 Task: For heading Use Comic Sans MS with pink colour & bold.  font size for heading18,  'Change the font style of data to'Comic Sans MS and font size to 9,  Change the alignment of both headline & data to Align right In the sheet  DashboardReceiptLogbook
Action: Mouse moved to (51, 122)
Screenshot: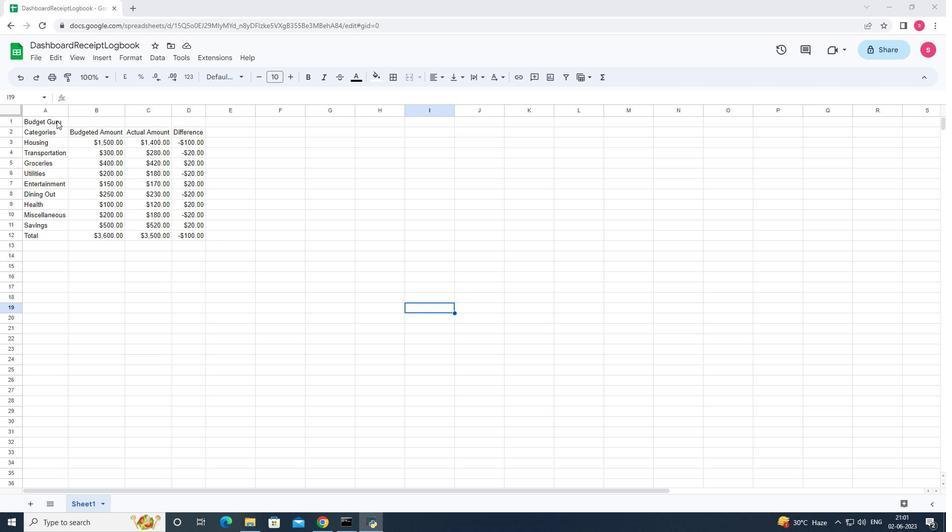 
Action: Mouse pressed left at (51, 122)
Screenshot: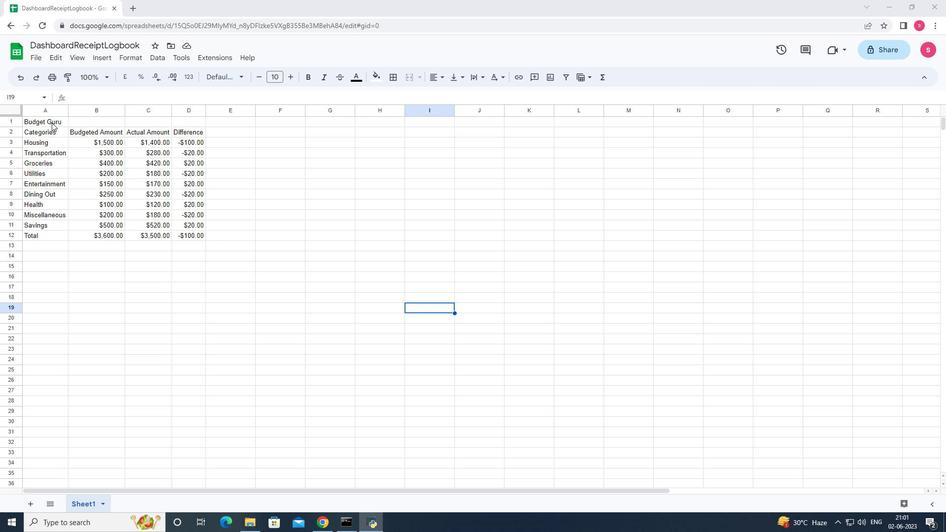 
Action: Mouse moved to (226, 79)
Screenshot: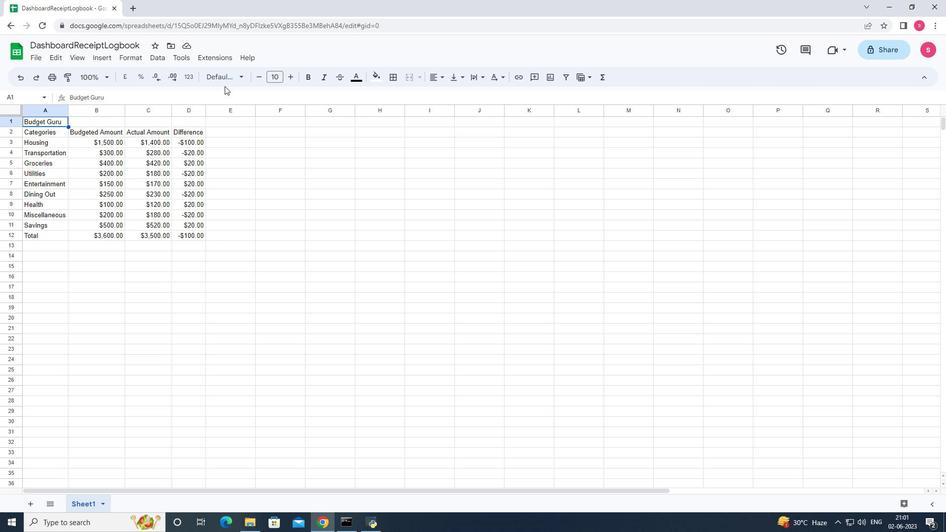 
Action: Mouse pressed left at (226, 79)
Screenshot: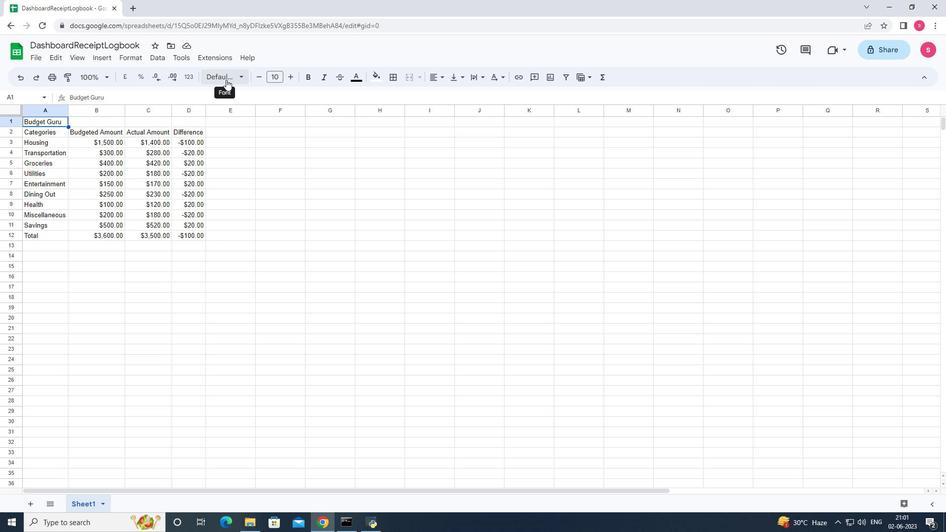 
Action: Mouse moved to (253, 240)
Screenshot: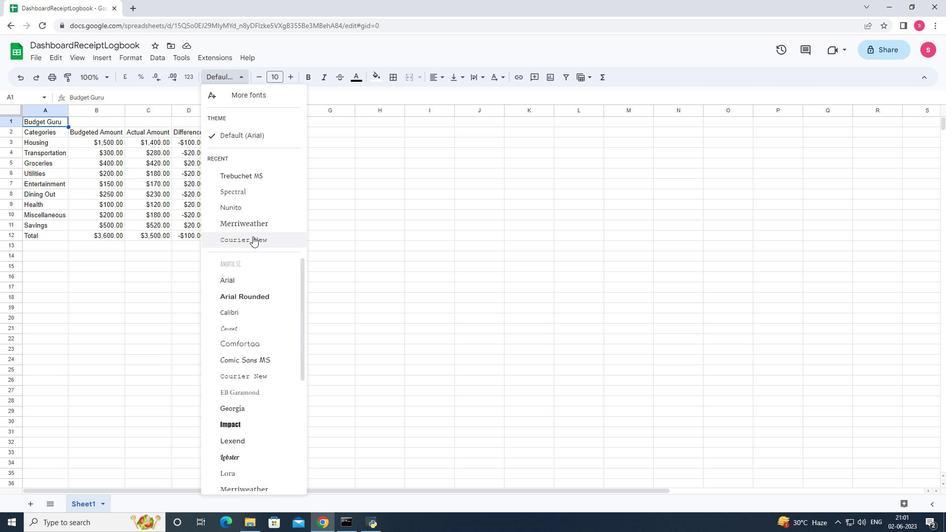 
Action: Mouse scrolled (253, 240) with delta (0, 0)
Screenshot: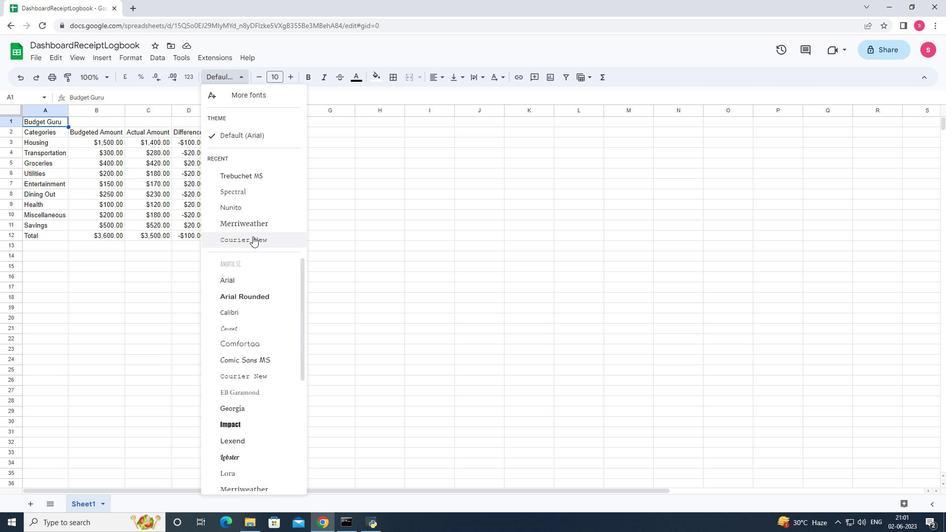 
Action: Mouse moved to (252, 265)
Screenshot: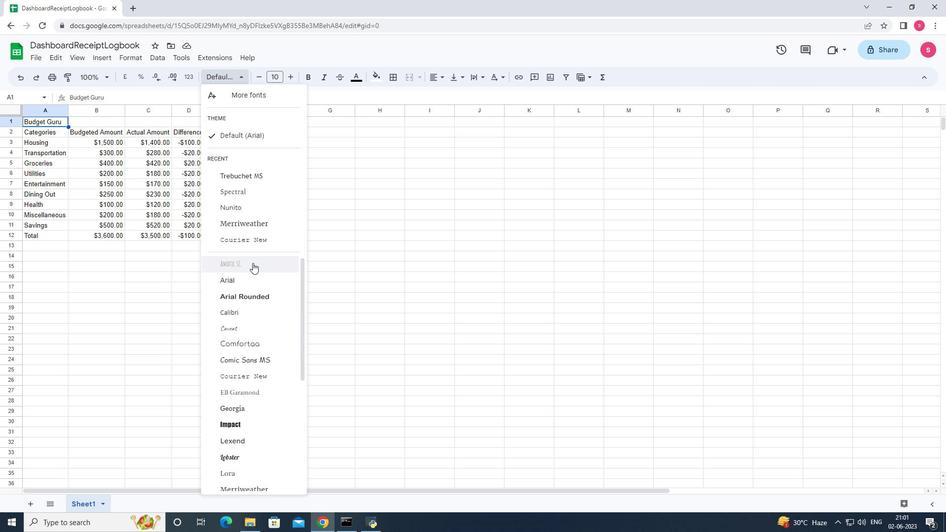 
Action: Mouse scrolled (252, 264) with delta (0, 0)
Screenshot: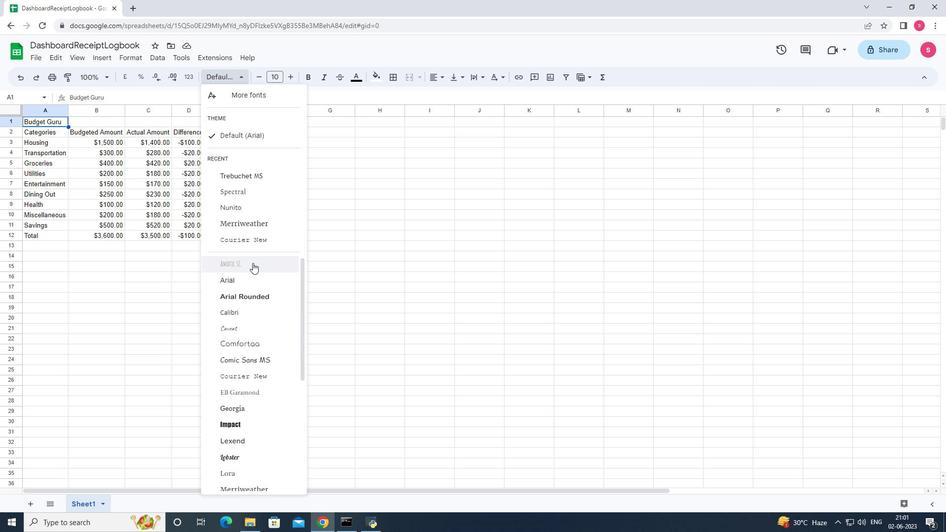 
Action: Mouse moved to (251, 273)
Screenshot: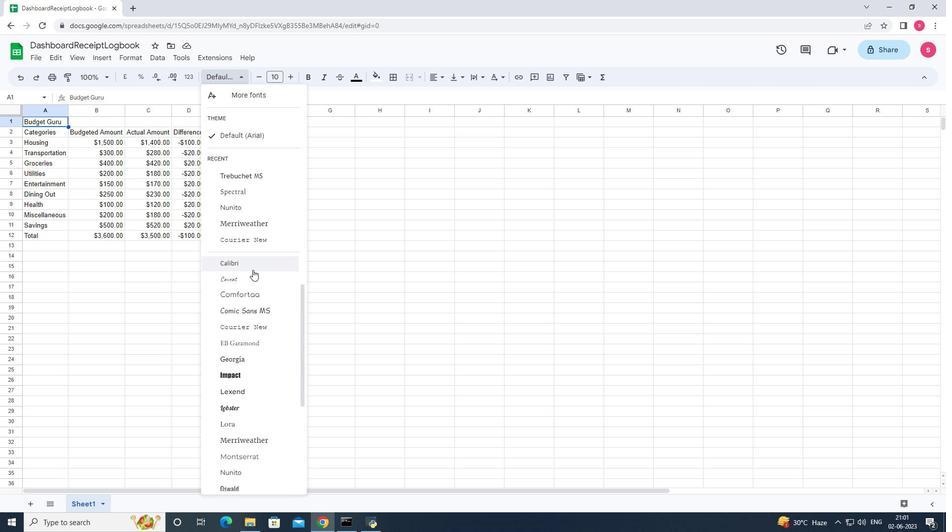 
Action: Mouse scrolled (251, 272) with delta (0, 0)
Screenshot: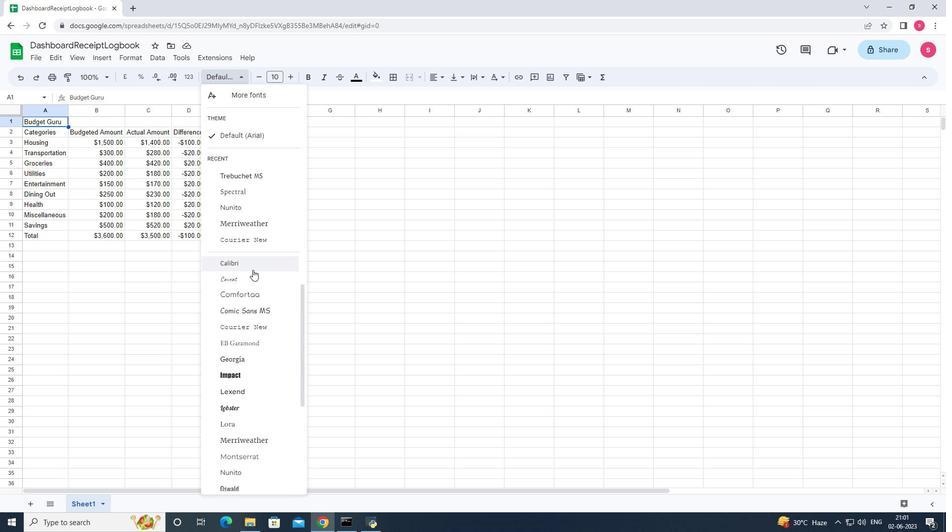 
Action: Mouse scrolled (251, 273) with delta (0, 0)
Screenshot: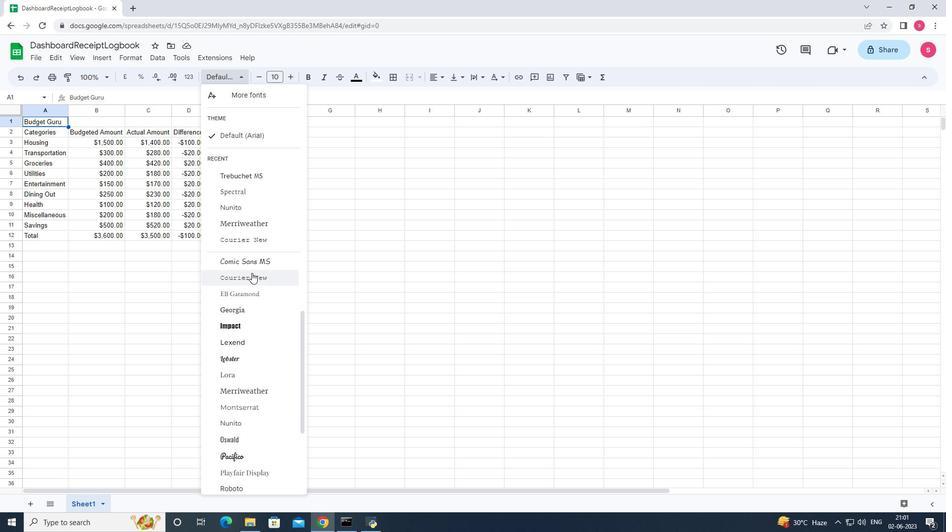 
Action: Mouse moved to (246, 309)
Screenshot: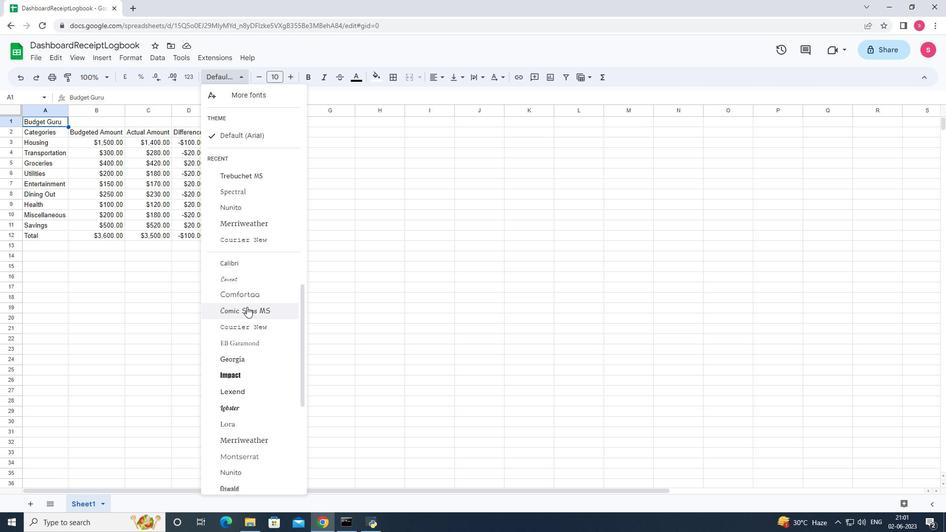 
Action: Mouse pressed left at (246, 309)
Screenshot: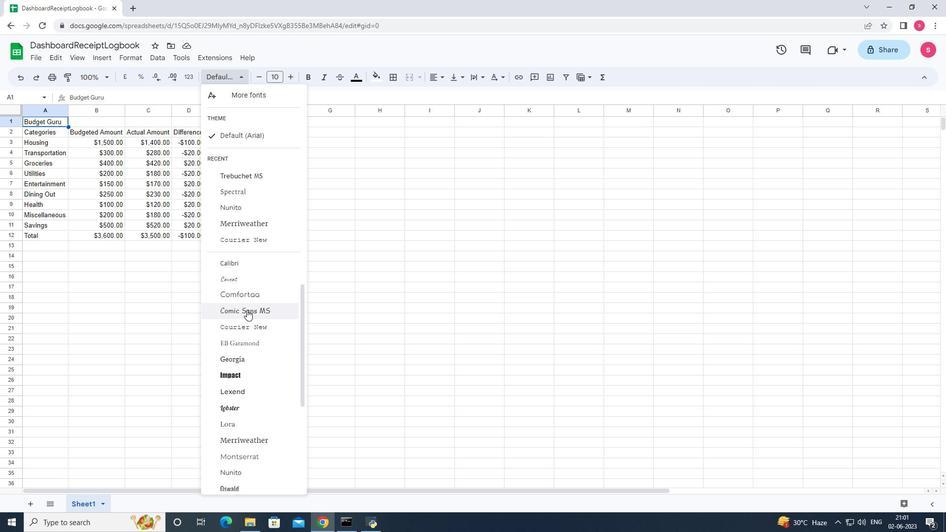 
Action: Mouse moved to (356, 79)
Screenshot: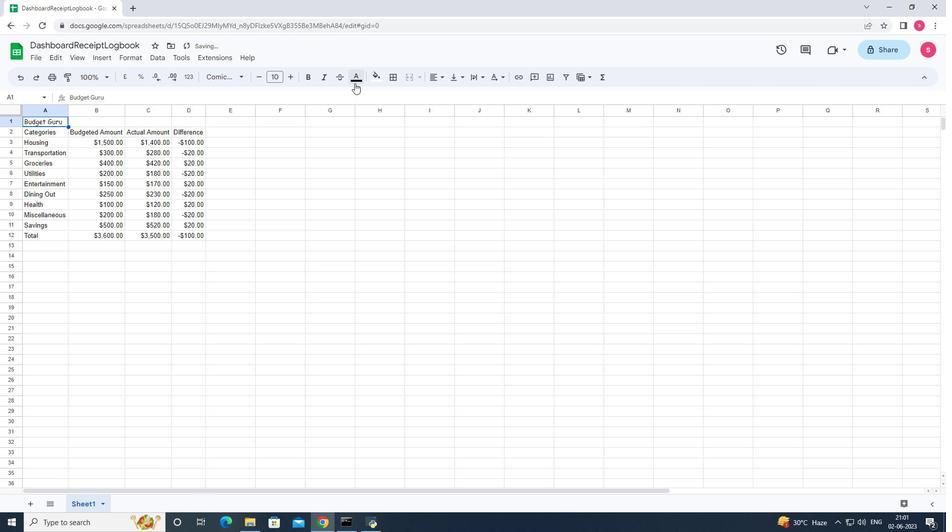 
Action: Mouse pressed left at (356, 79)
Screenshot: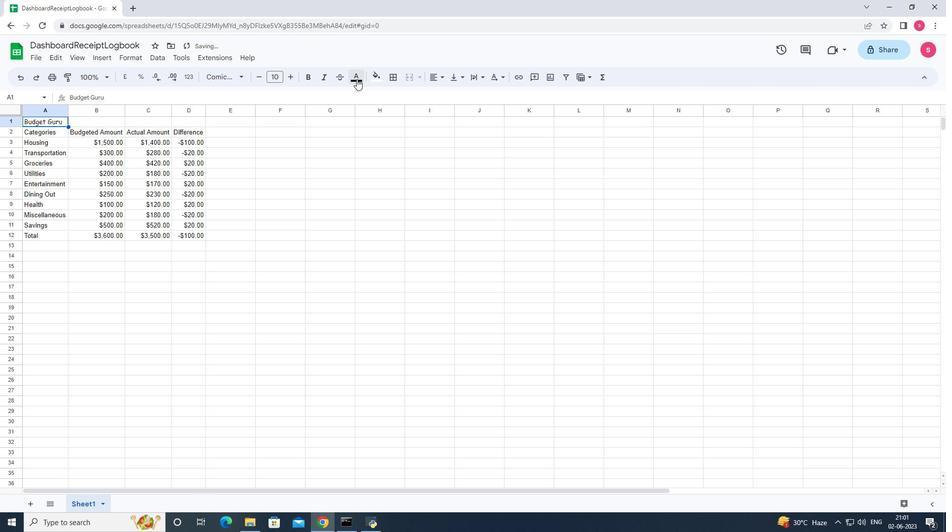 
Action: Mouse moved to (455, 123)
Screenshot: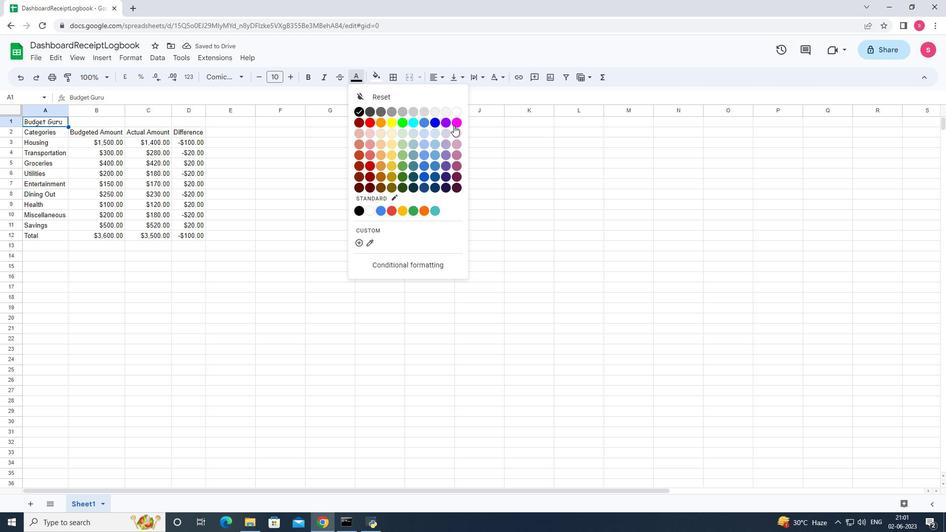 
Action: Mouse pressed left at (455, 123)
Screenshot: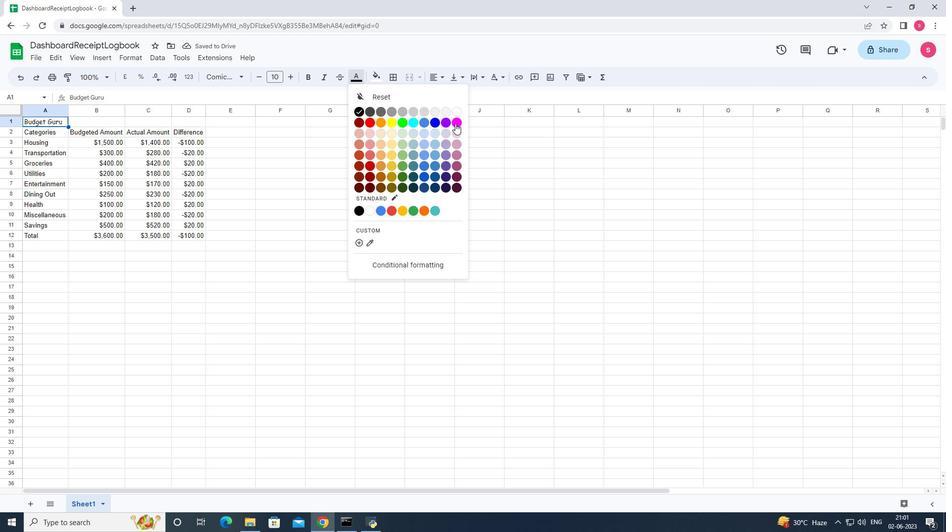 
Action: Mouse moved to (308, 75)
Screenshot: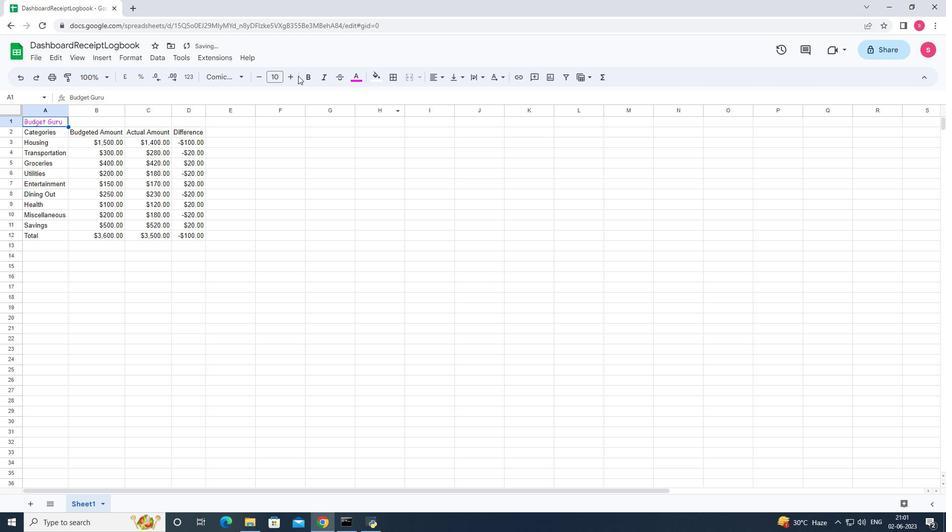 
Action: Mouse pressed left at (308, 75)
Screenshot: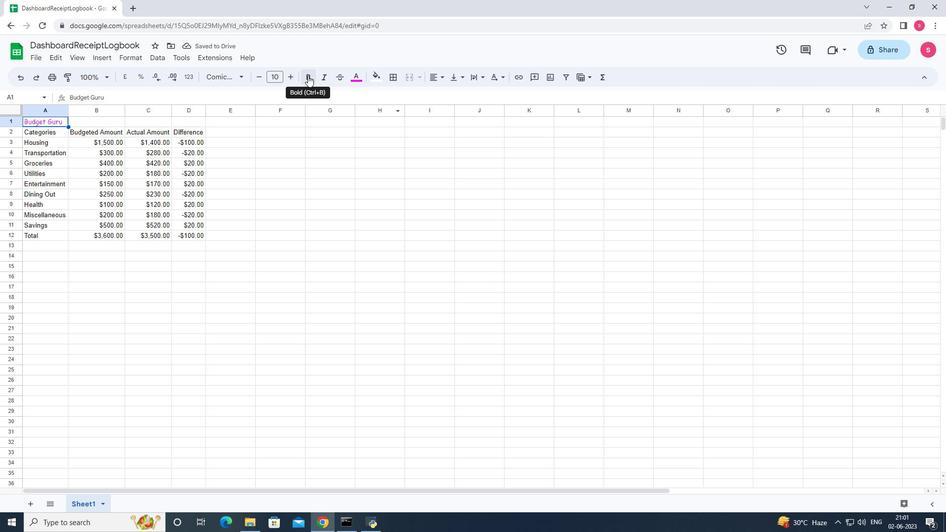 
Action: Mouse moved to (286, 77)
Screenshot: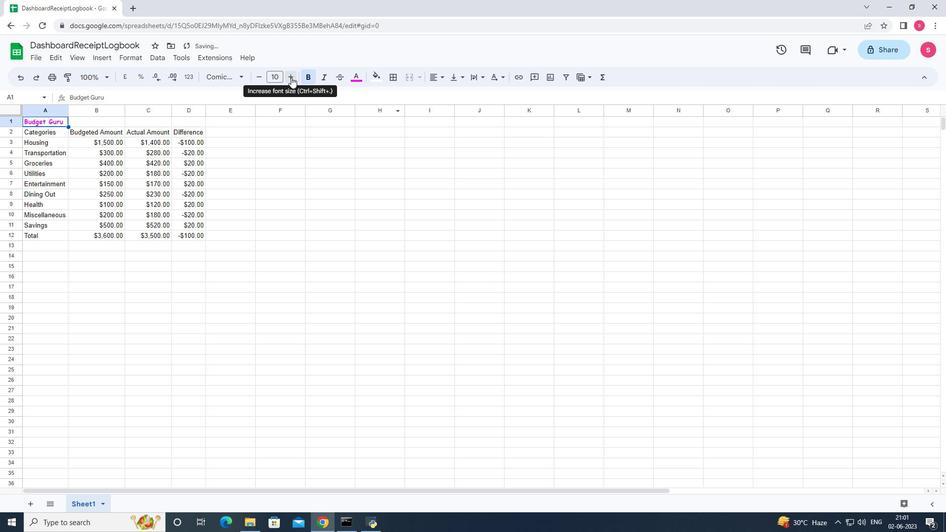 
Action: Mouse pressed left at (286, 77)
Screenshot: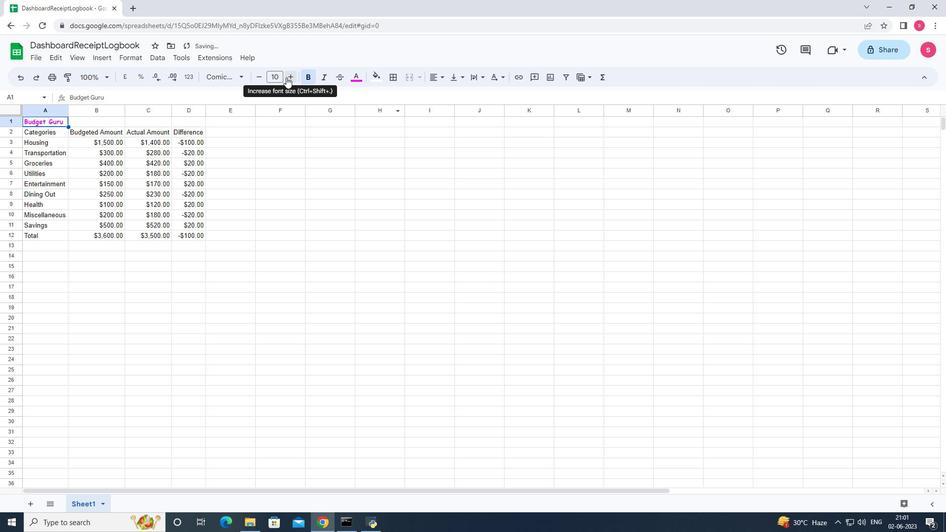 
Action: Mouse pressed left at (286, 77)
Screenshot: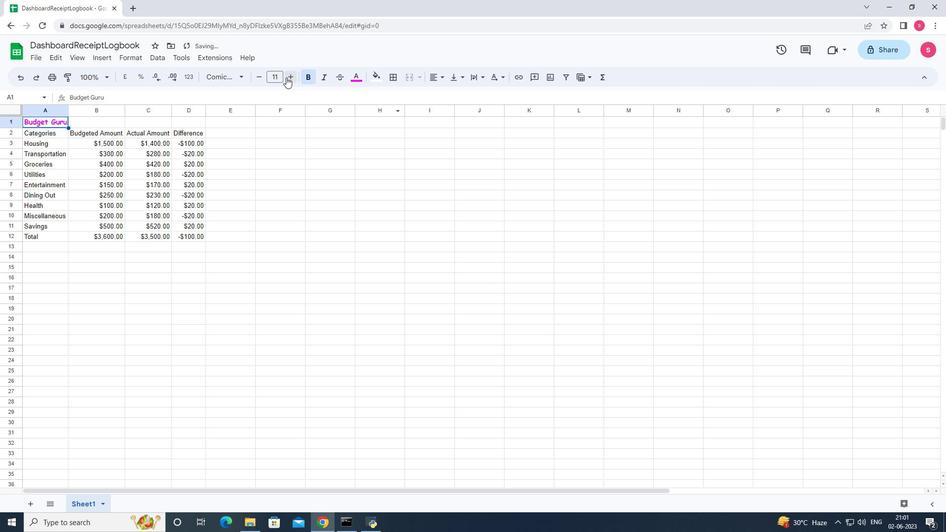 
Action: Mouse pressed left at (286, 77)
Screenshot: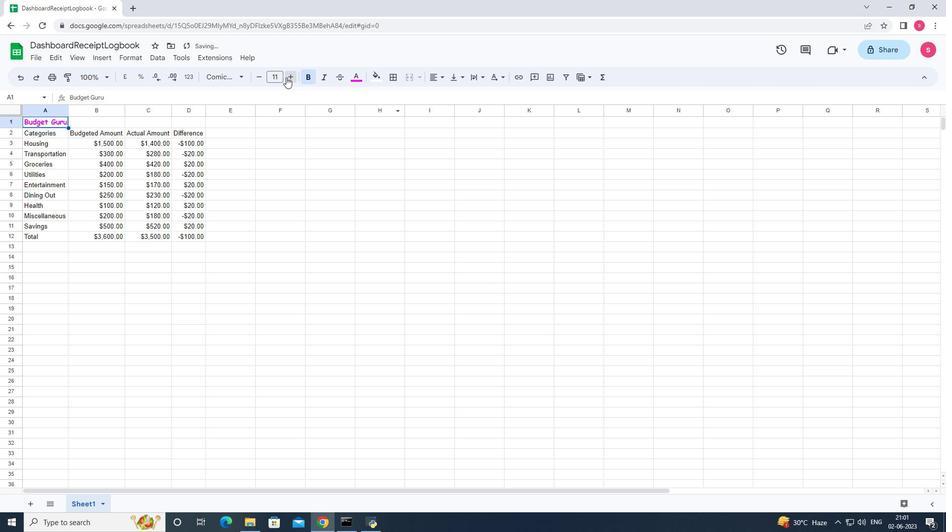 
Action: Mouse pressed left at (286, 77)
Screenshot: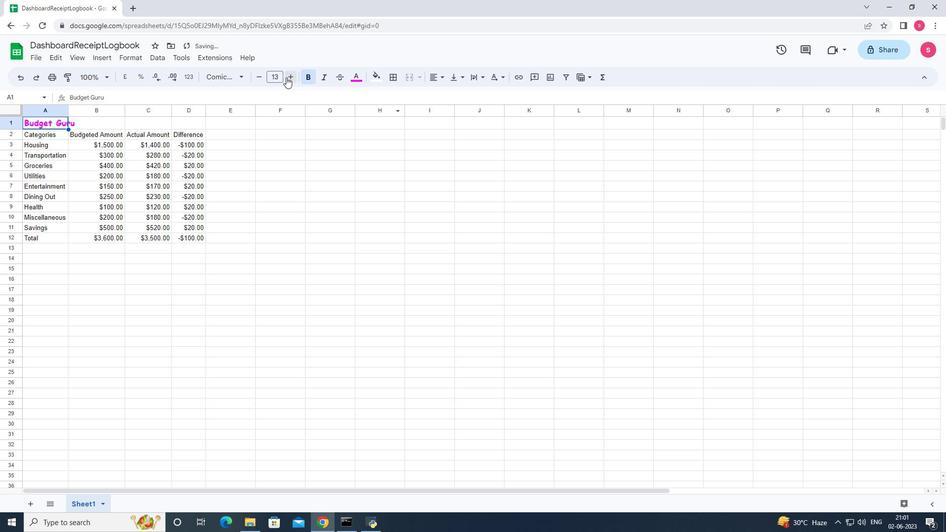 
Action: Mouse pressed left at (286, 77)
Screenshot: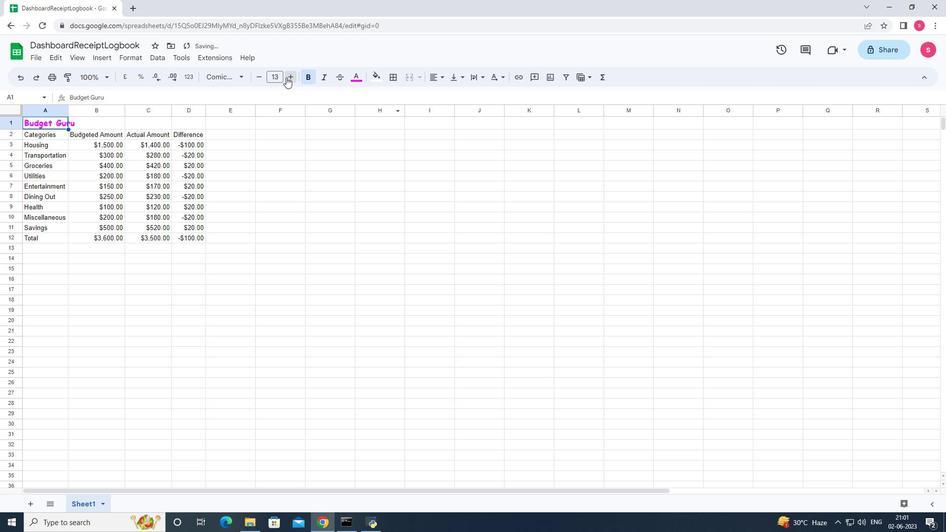 
Action: Mouse pressed left at (286, 77)
Screenshot: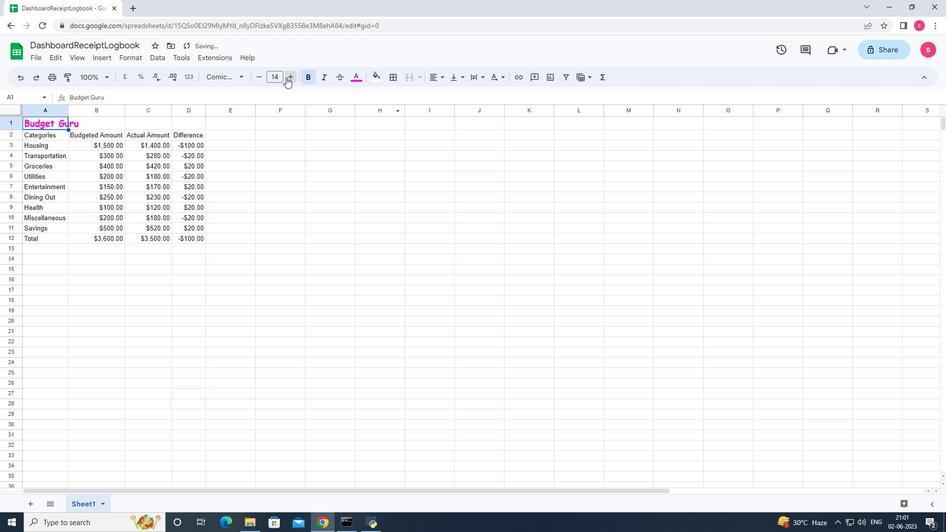 
Action: Mouse pressed left at (286, 77)
Screenshot: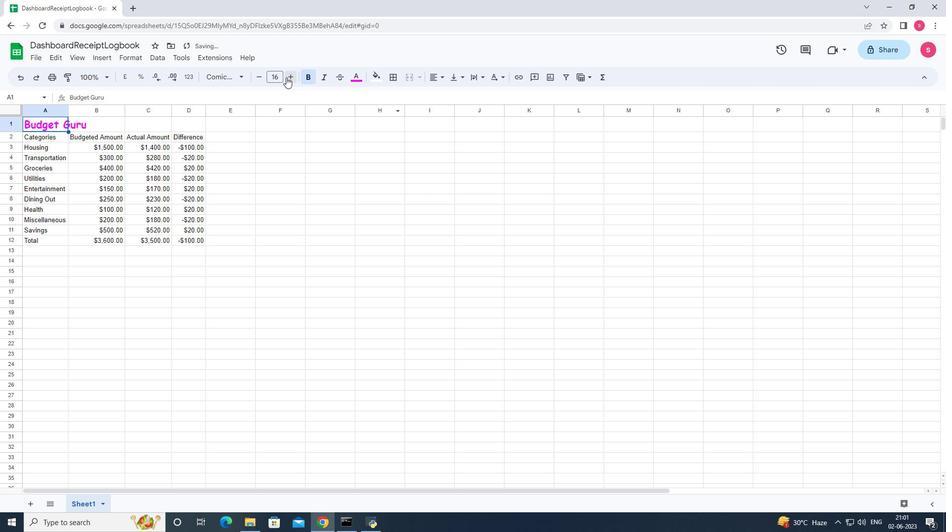 
Action: Mouse pressed left at (286, 77)
Screenshot: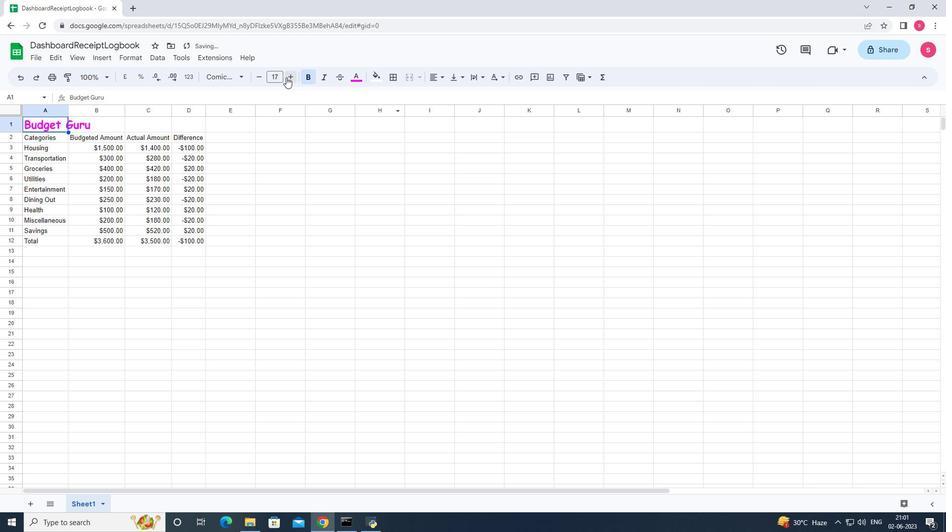 
Action: Mouse moved to (262, 176)
Screenshot: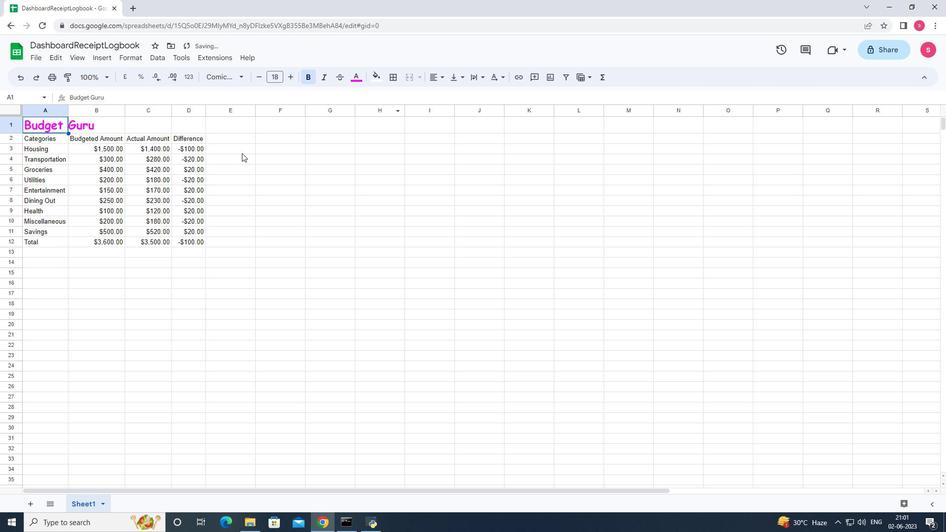 
Action: Mouse pressed left at (262, 176)
Screenshot: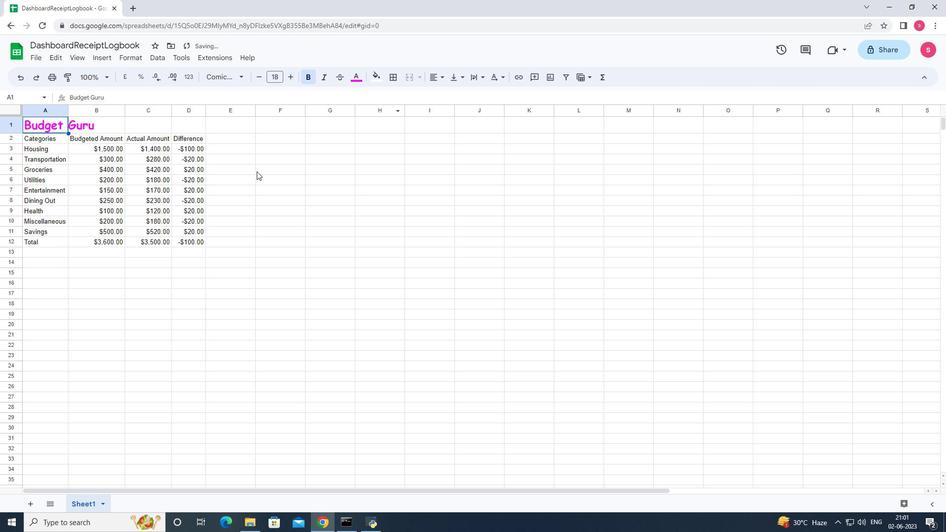 
Action: Mouse moved to (53, 135)
Screenshot: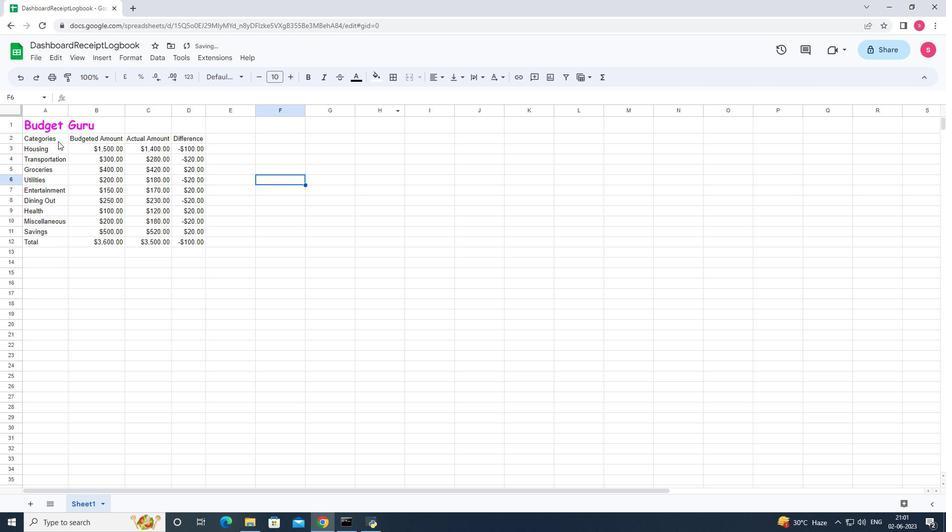
Action: Mouse pressed left at (53, 135)
Screenshot: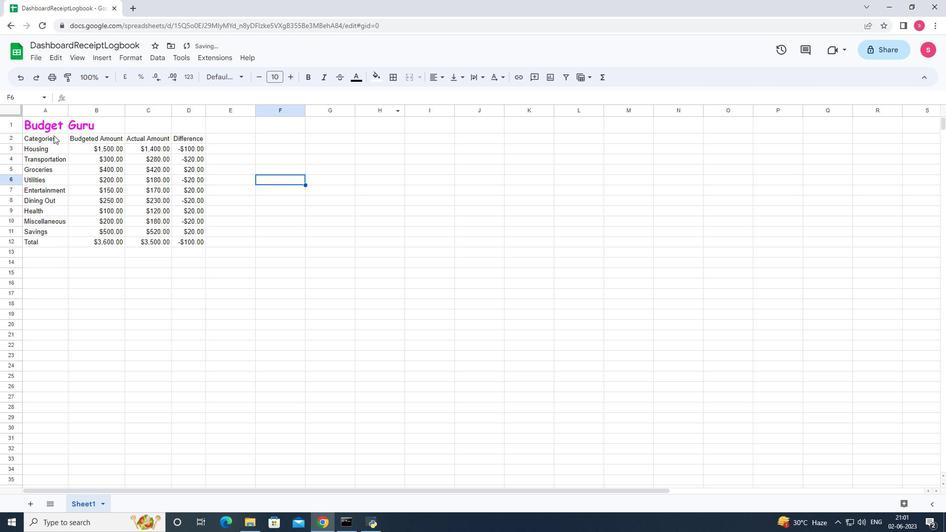 
Action: Mouse moved to (230, 77)
Screenshot: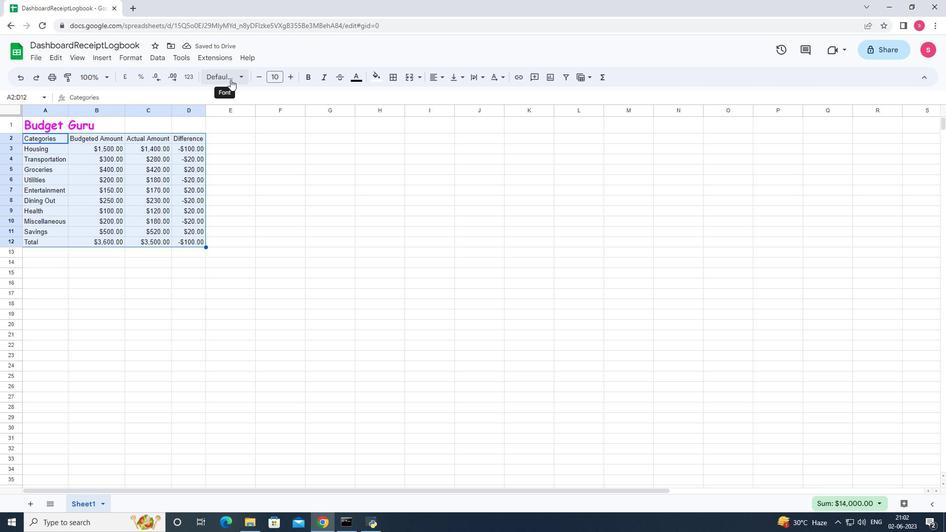 
Action: Mouse pressed left at (230, 77)
Screenshot: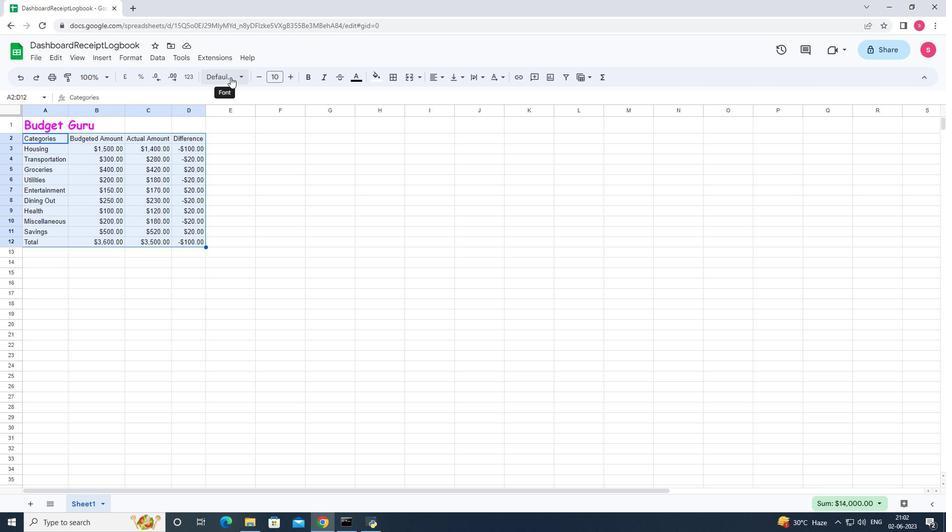 
Action: Mouse pressed left at (230, 77)
Screenshot: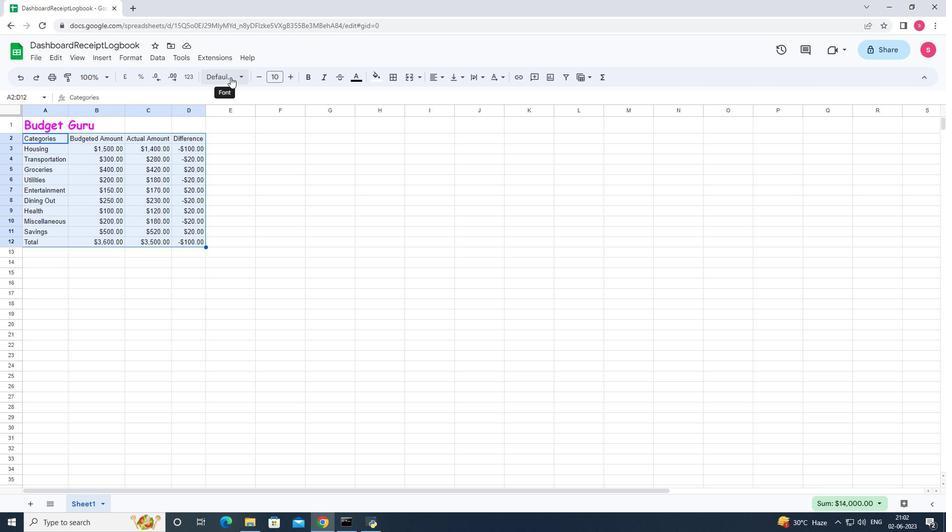 
Action: Mouse moved to (233, 78)
Screenshot: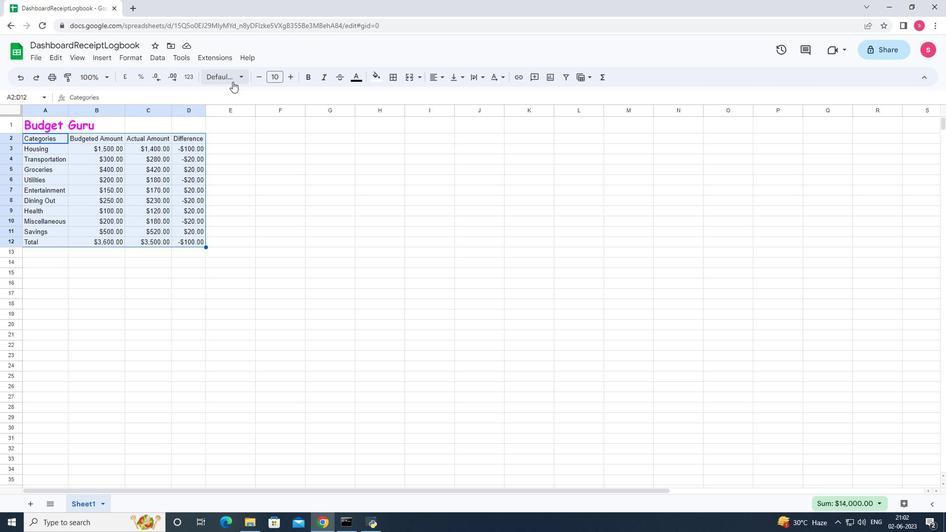 
Action: Mouse pressed left at (233, 78)
Screenshot: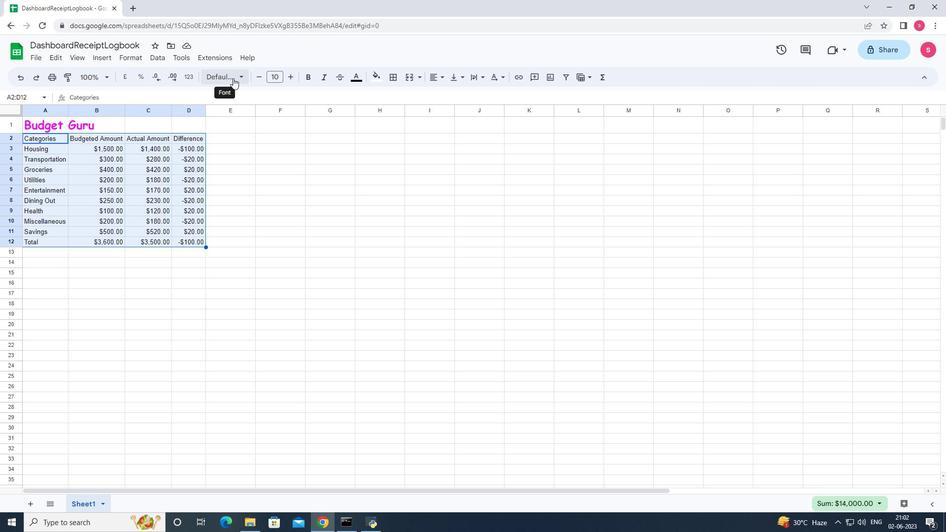 
Action: Mouse moved to (267, 173)
Screenshot: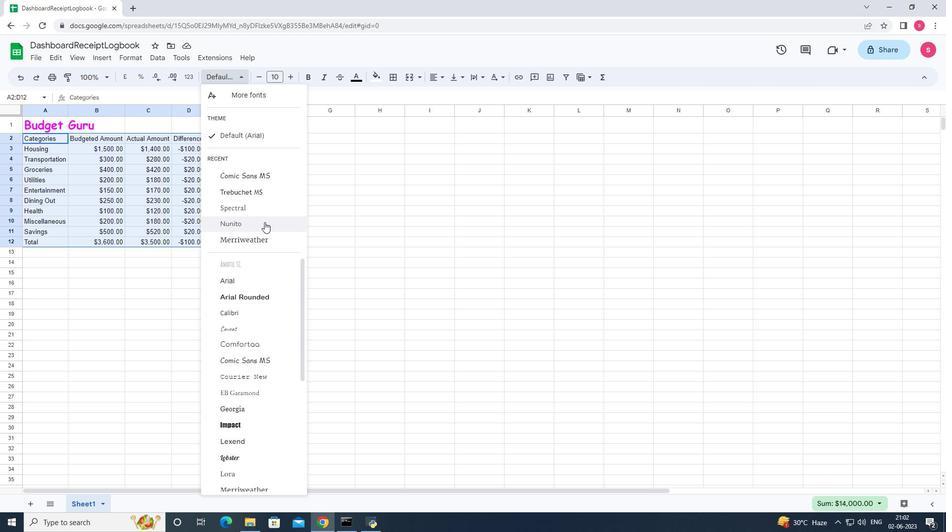 
Action: Mouse scrolled (267, 173) with delta (0, 0)
Screenshot: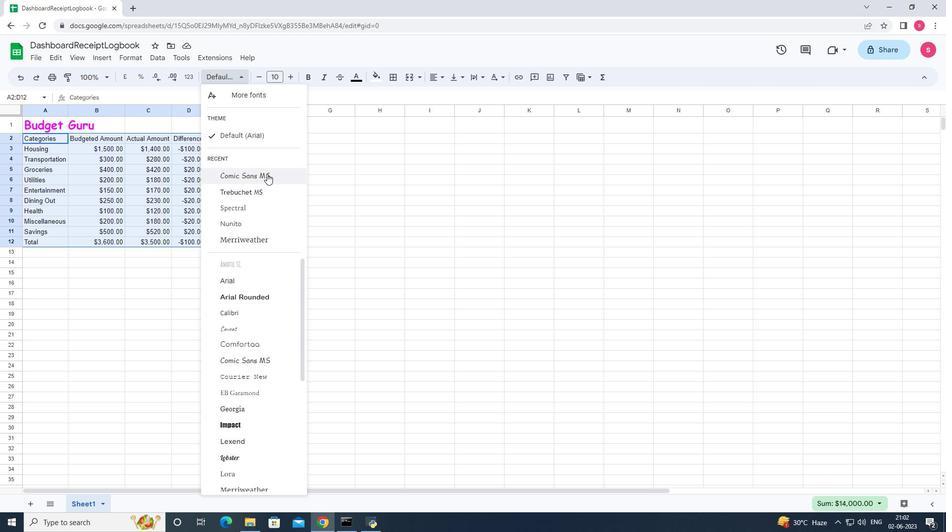 
Action: Mouse moved to (262, 213)
Screenshot: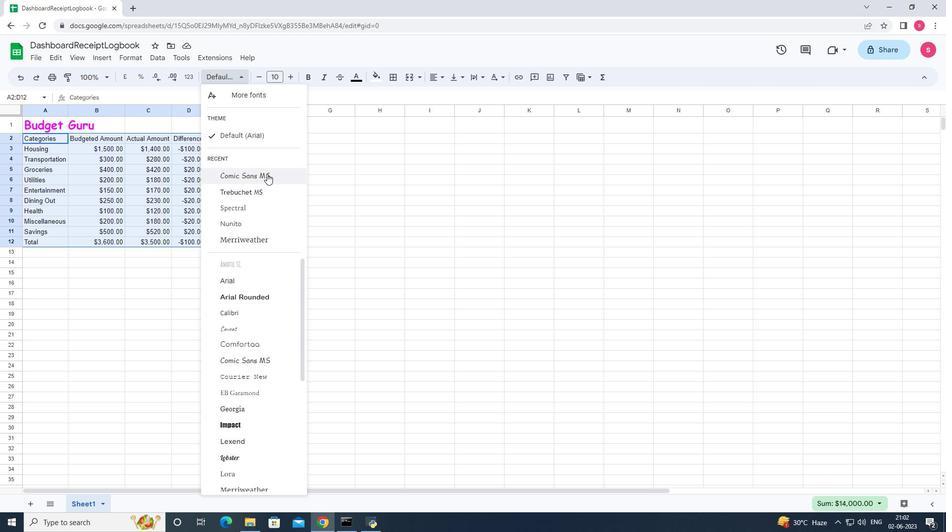
Action: Mouse scrolled (262, 208) with delta (0, 0)
Screenshot: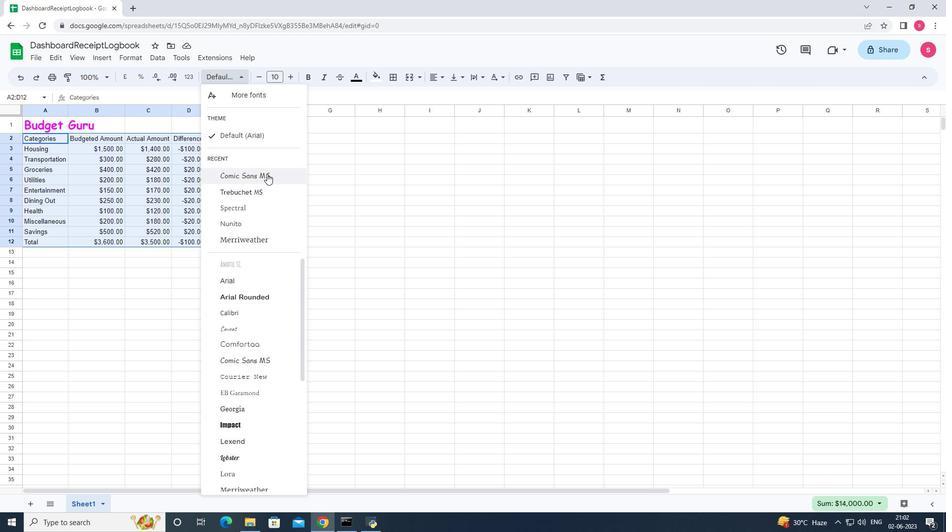 
Action: Mouse moved to (261, 214)
Screenshot: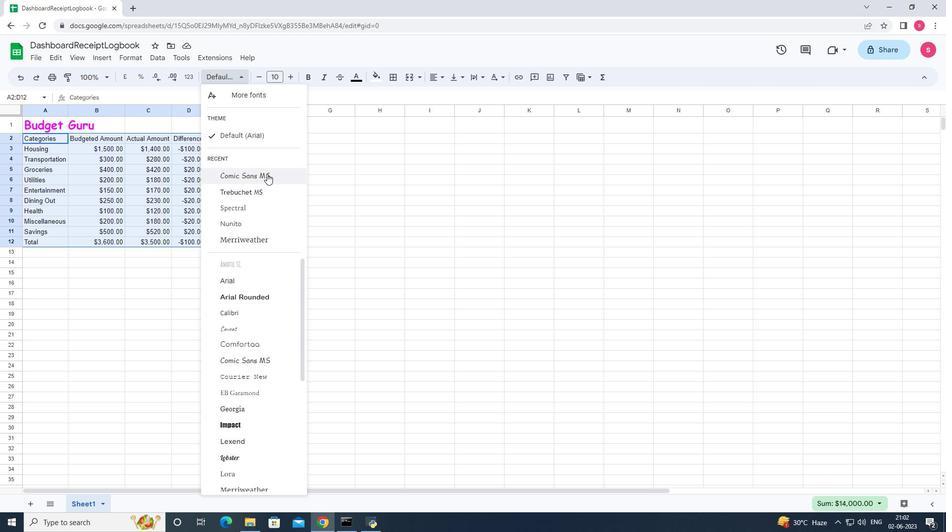 
Action: Mouse scrolled (261, 214) with delta (0, 0)
Screenshot: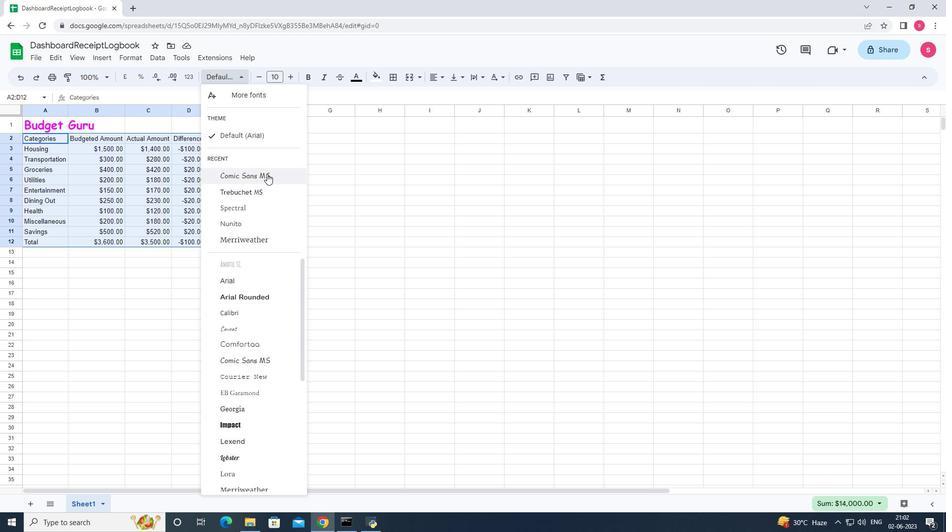 
Action: Mouse moved to (260, 227)
Screenshot: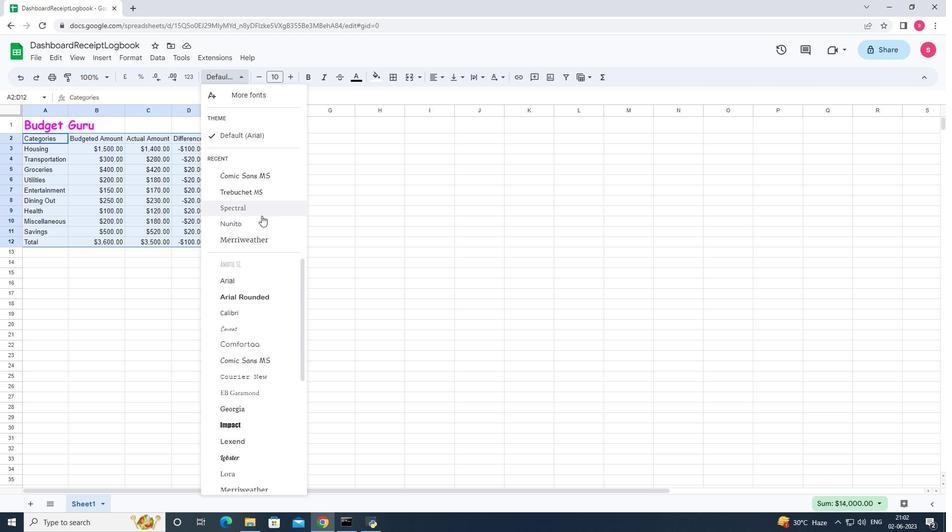
Action: Mouse scrolled (260, 227) with delta (0, 0)
Screenshot: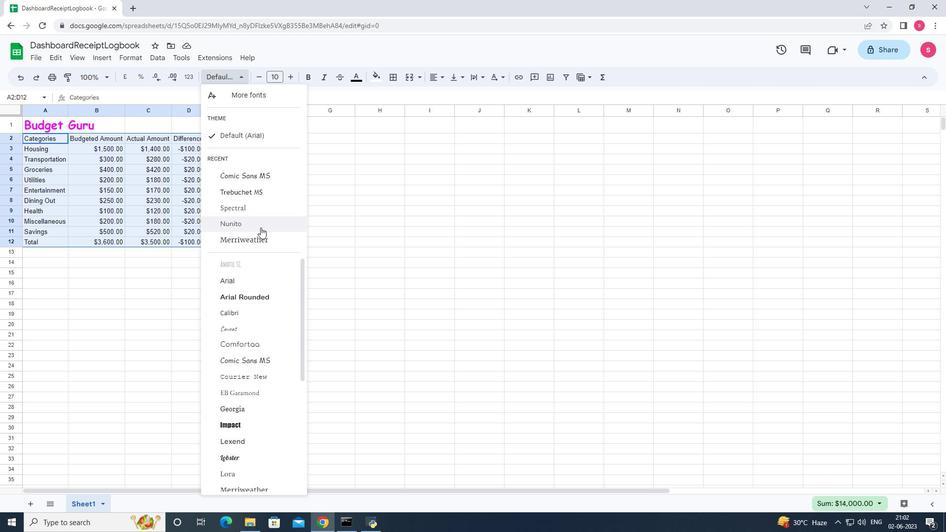 
Action: Mouse moved to (260, 233)
Screenshot: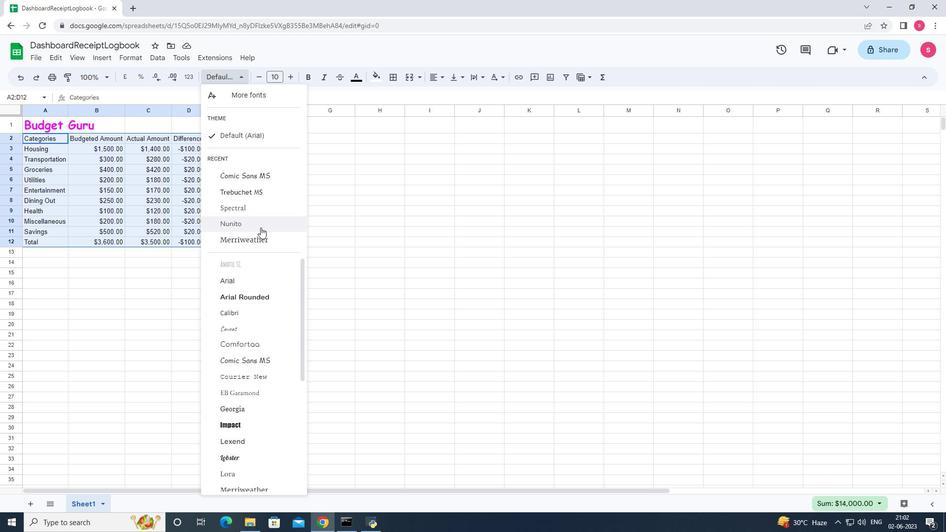 
Action: Mouse scrolled (260, 233) with delta (0, 0)
Screenshot: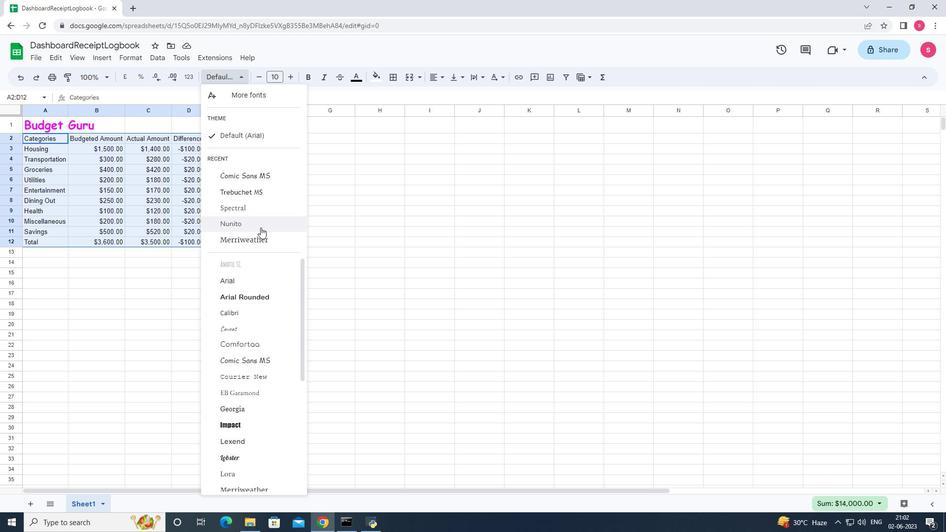 
Action: Mouse moved to (260, 246)
Screenshot: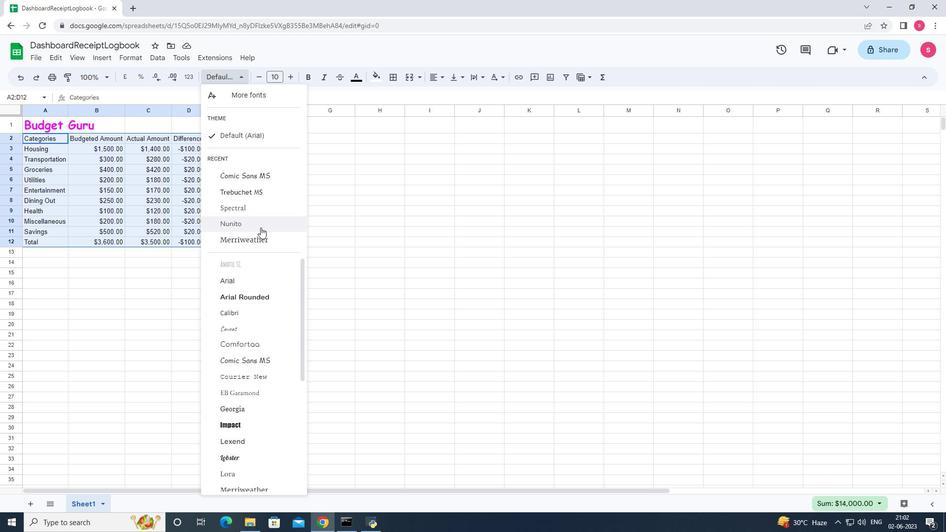 
Action: Mouse scrolled (260, 246) with delta (0, 0)
Screenshot: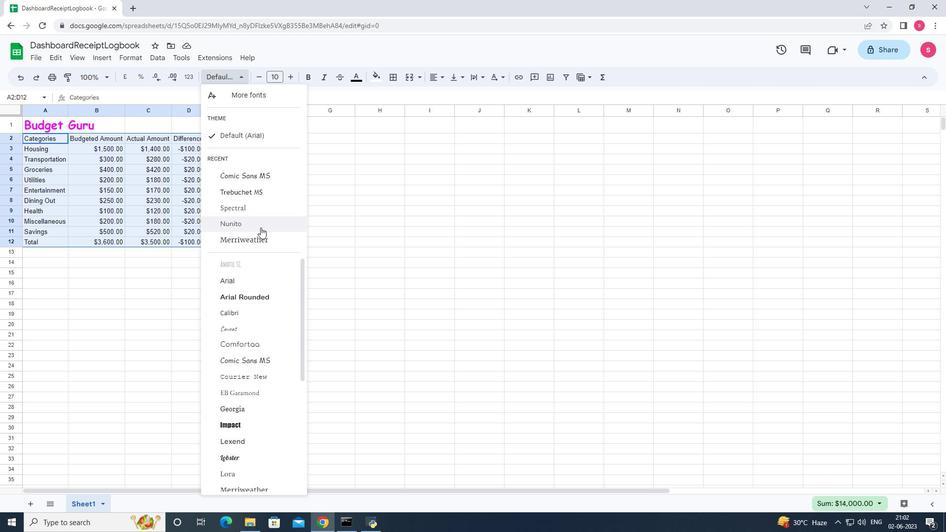 
Action: Mouse moved to (261, 249)
Screenshot: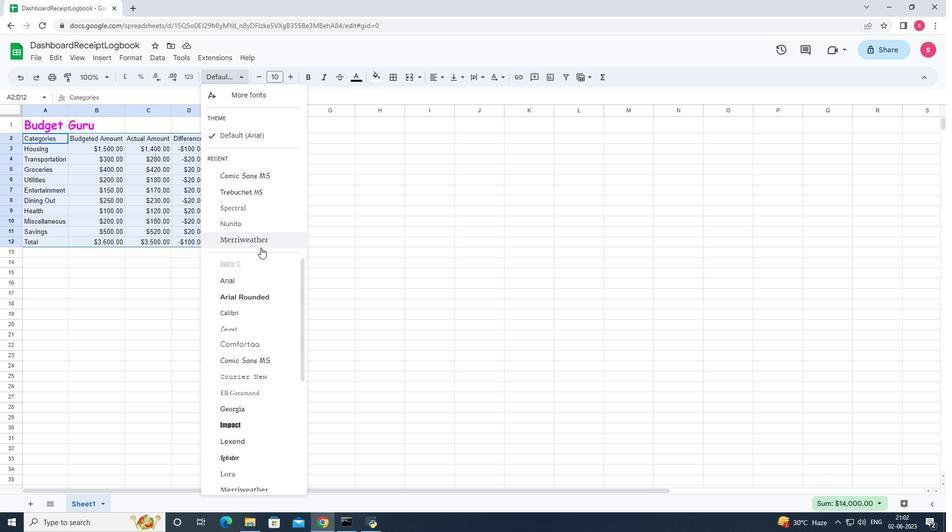 
Action: Mouse scrolled (261, 248) with delta (0, 0)
Screenshot: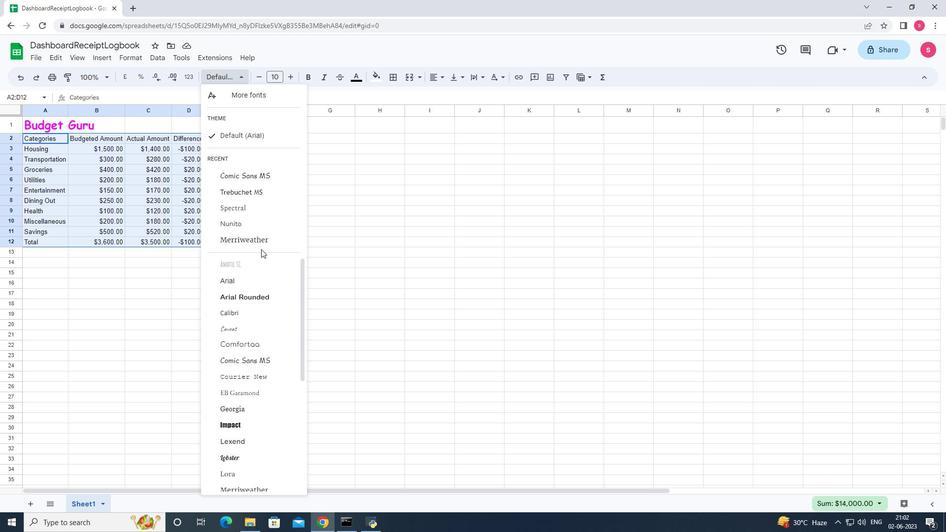 
Action: Mouse moved to (261, 252)
Screenshot: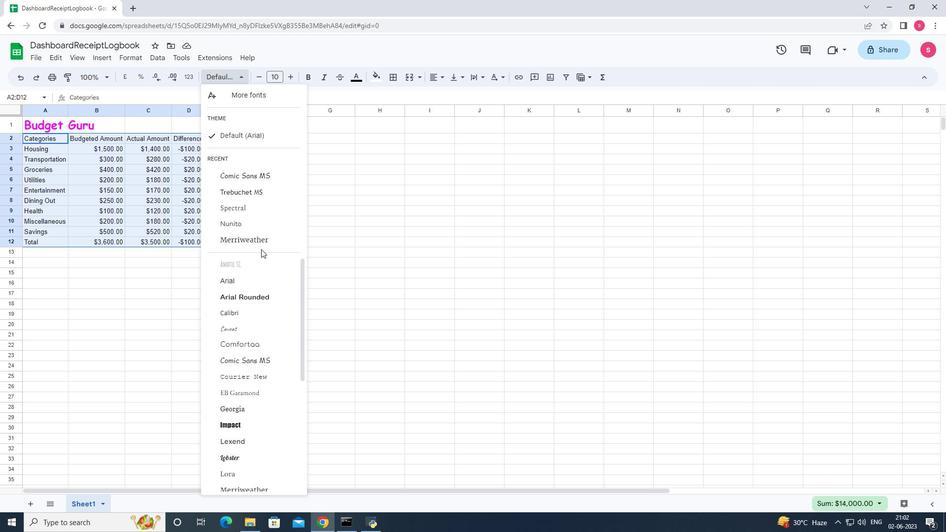 
Action: Mouse scrolled (261, 252) with delta (0, 0)
Screenshot: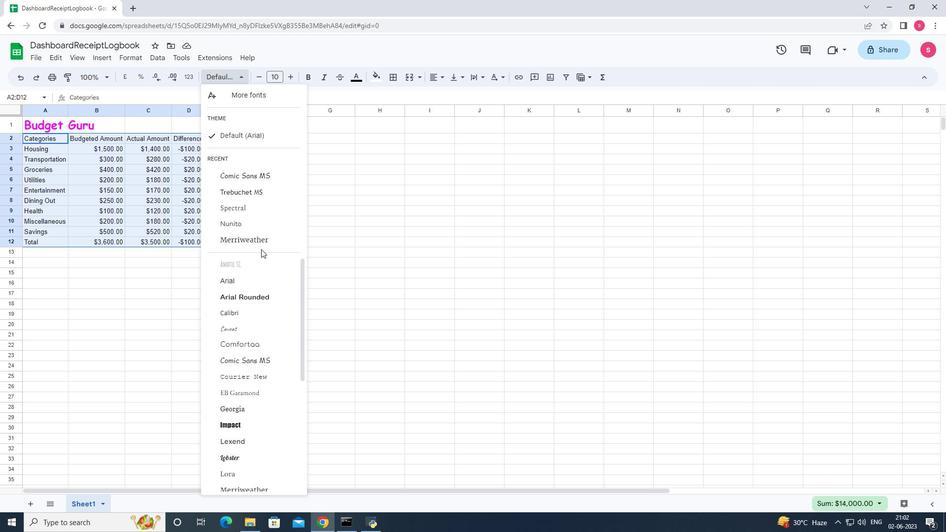 
Action: Mouse moved to (263, 265)
Screenshot: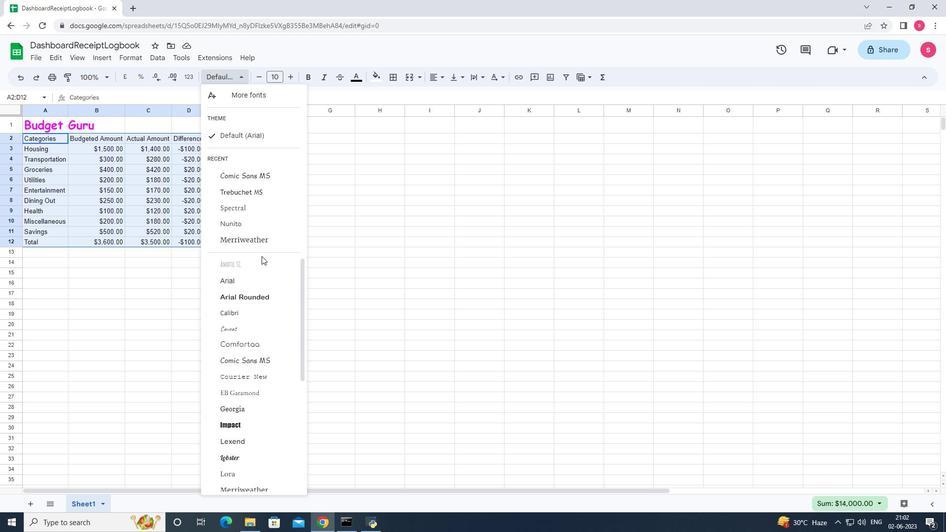 
Action: Mouse scrolled (263, 265) with delta (0, 0)
Screenshot: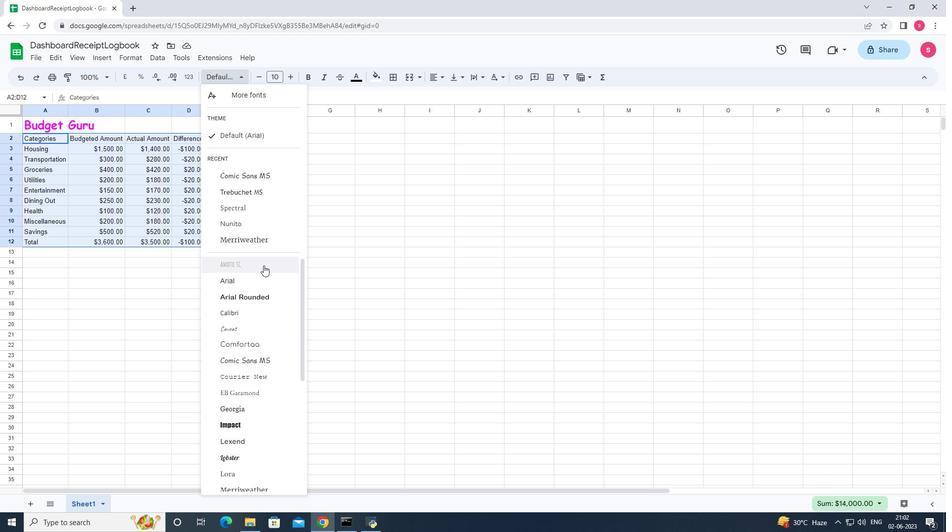 
Action: Mouse scrolled (263, 265) with delta (0, 0)
Screenshot: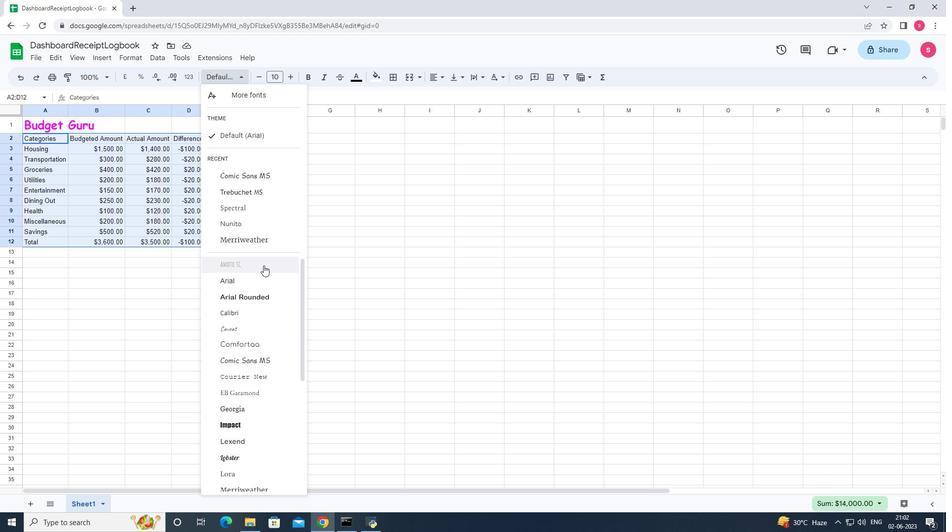 
Action: Mouse moved to (263, 267)
Screenshot: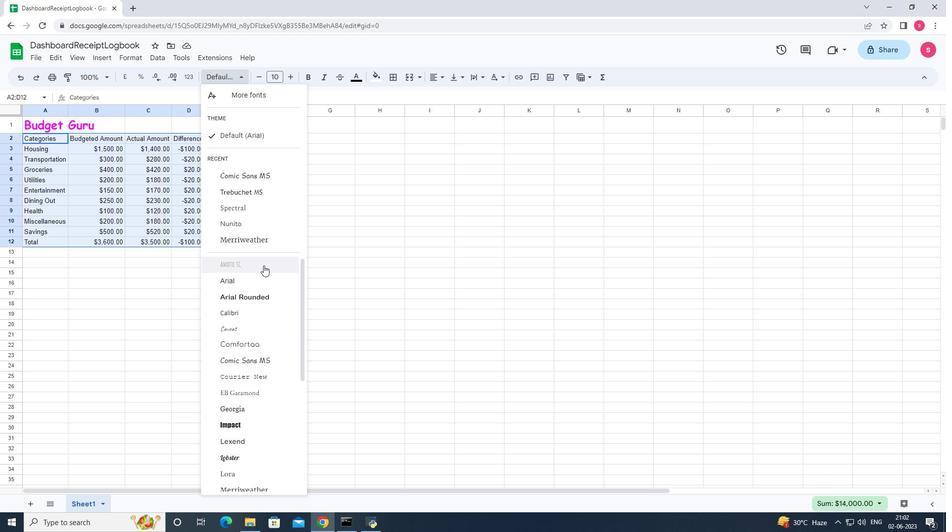 
Action: Mouse scrolled (263, 266) with delta (0, 0)
Screenshot: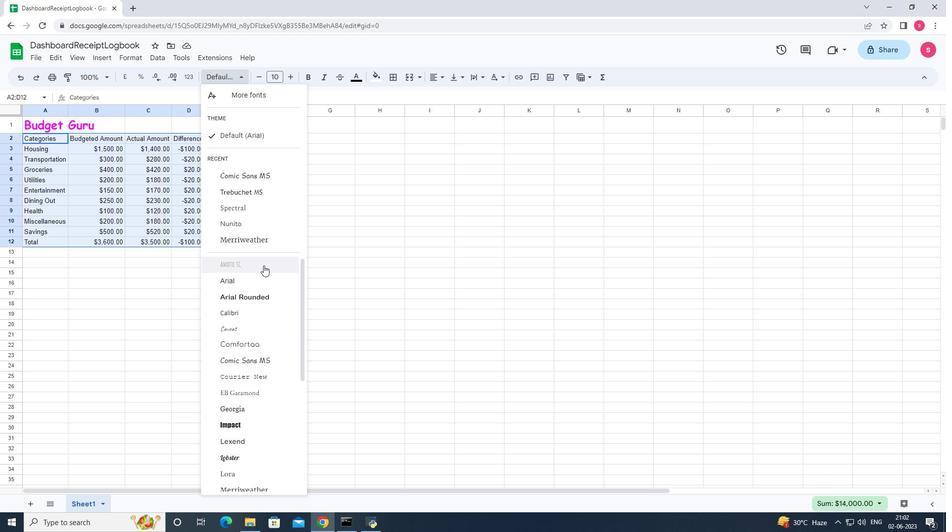 
Action: Mouse moved to (264, 270)
Screenshot: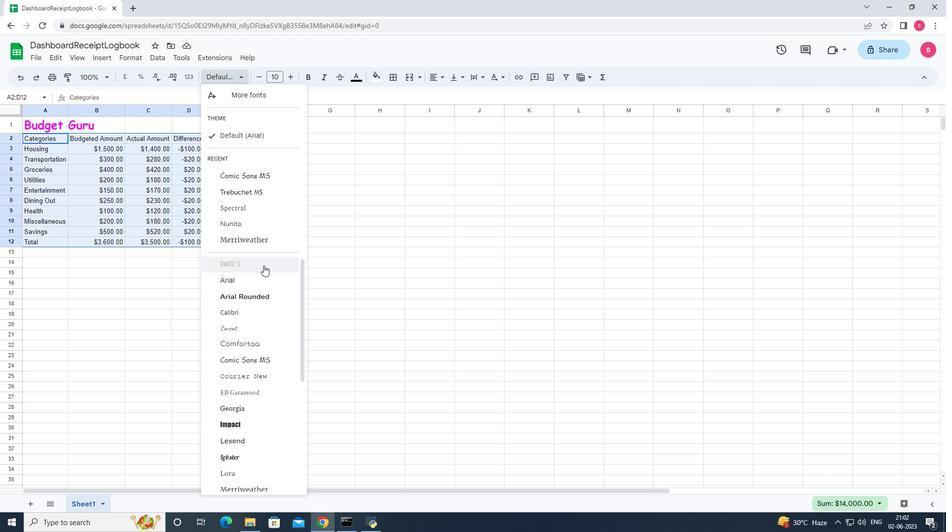 
Action: Mouse scrolled (264, 269) with delta (0, 0)
Screenshot: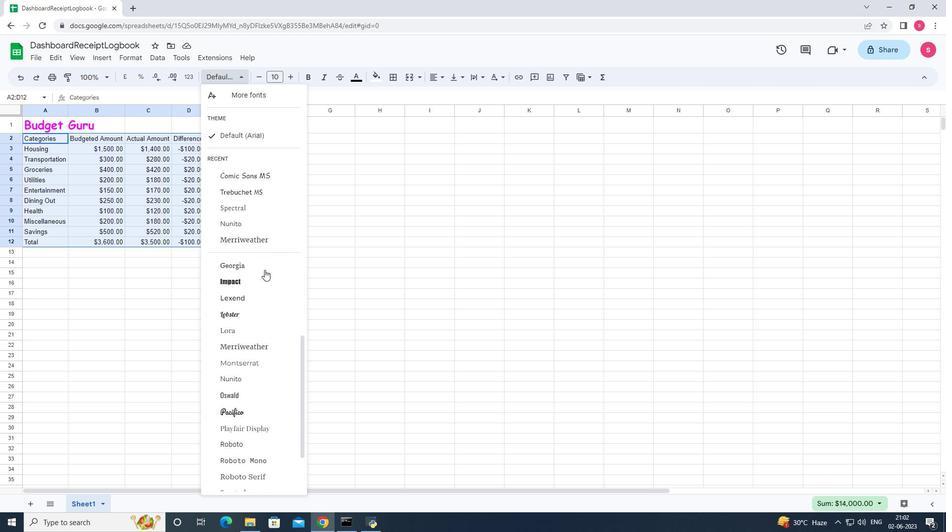 
Action: Mouse scrolled (264, 269) with delta (0, 0)
Screenshot: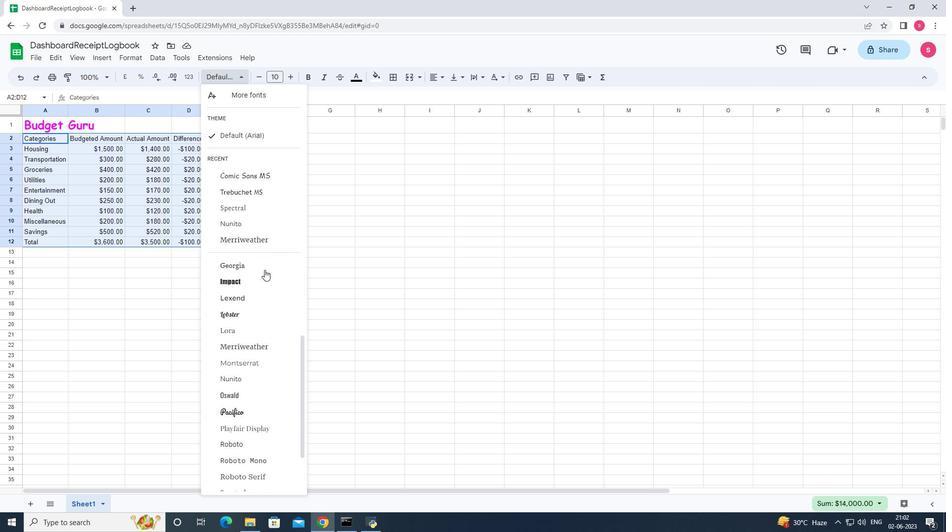 
Action: Mouse scrolled (264, 269) with delta (0, 0)
Screenshot: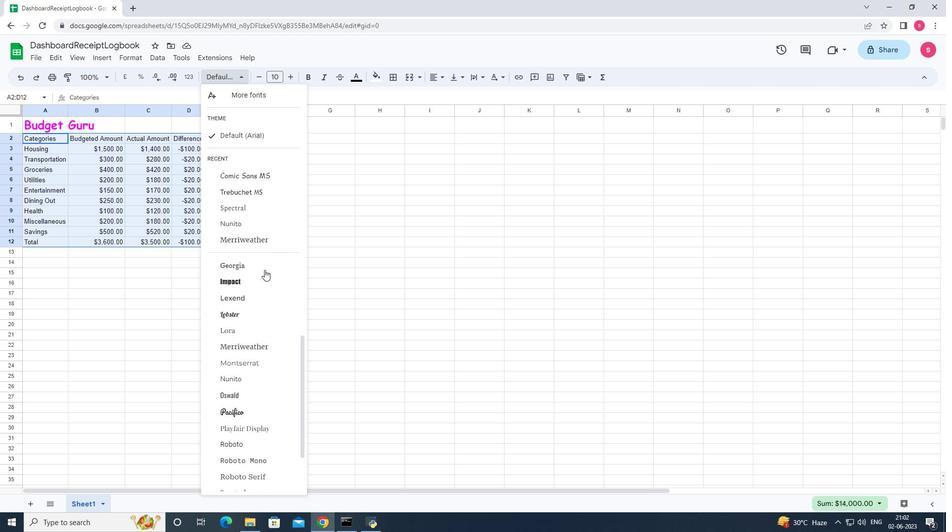 
Action: Mouse moved to (265, 276)
Screenshot: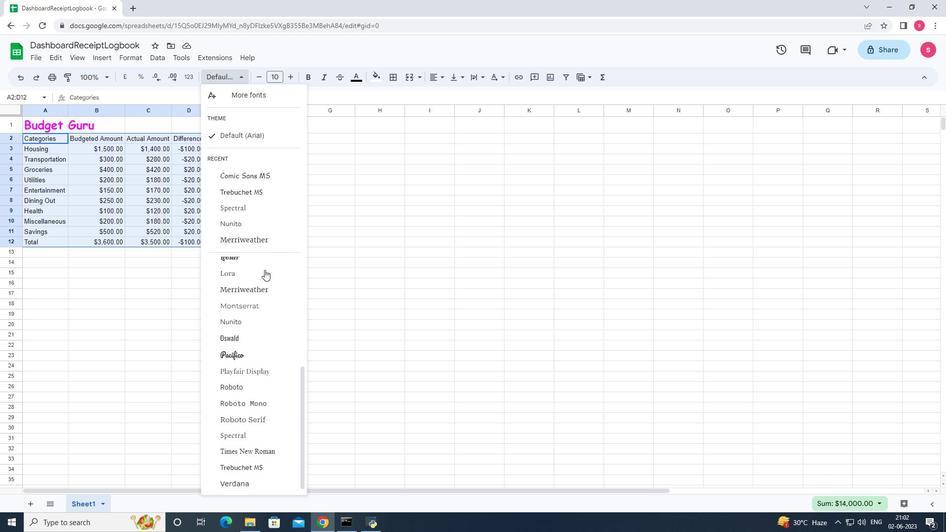 
Action: Mouse scrolled (265, 276) with delta (0, 0)
Screenshot: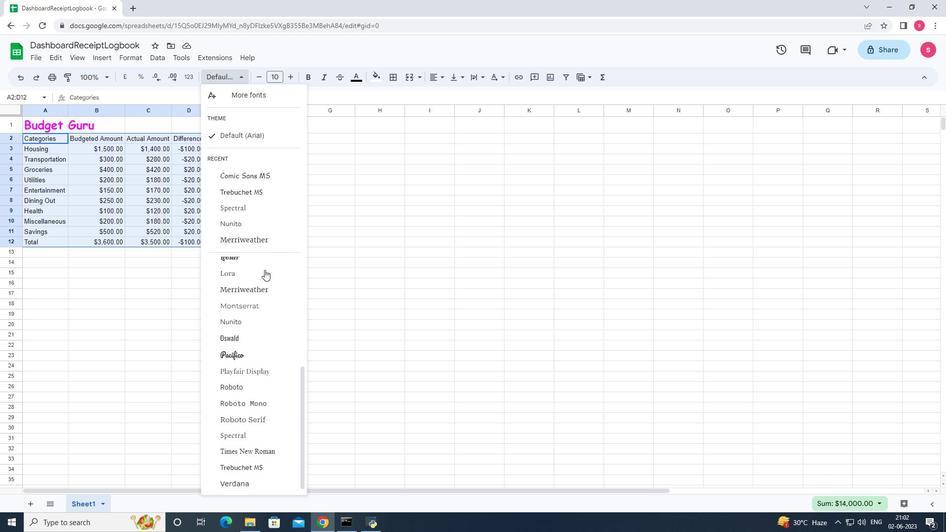 
Action: Mouse moved to (265, 277)
Screenshot: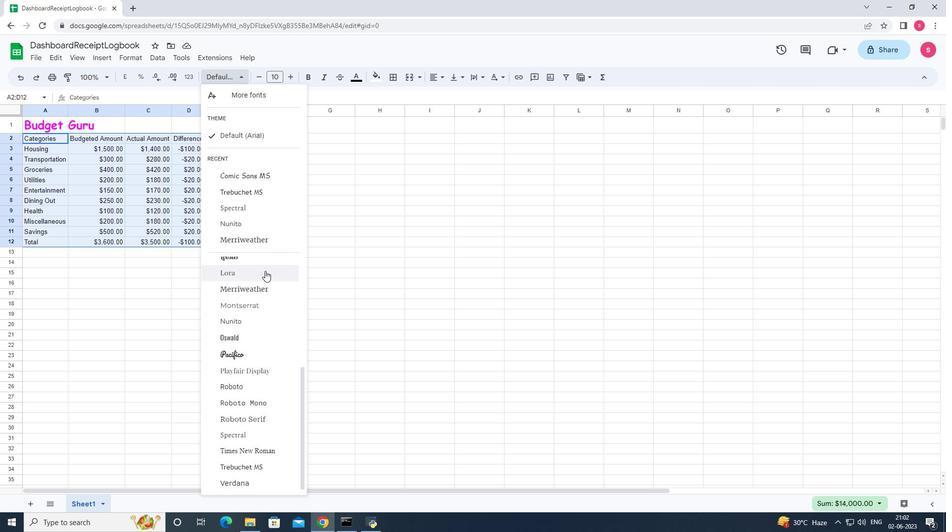 
Action: Mouse scrolled (265, 276) with delta (0, 0)
Screenshot: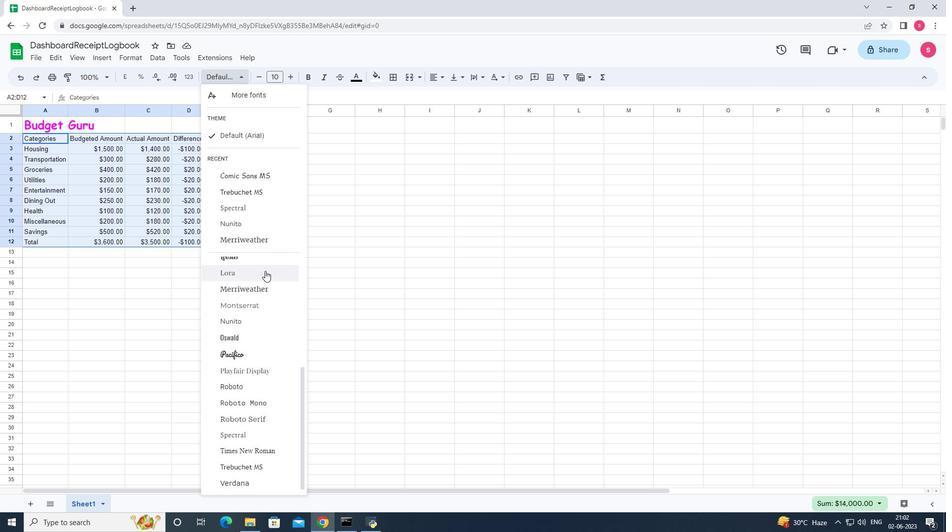 
Action: Mouse moved to (265, 278)
Screenshot: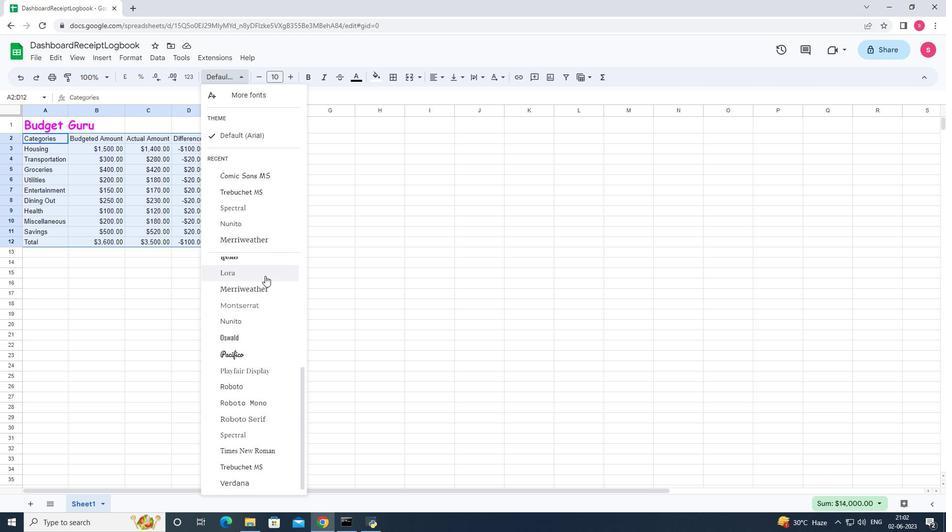 
Action: Mouse scrolled (265, 278) with delta (0, 0)
Screenshot: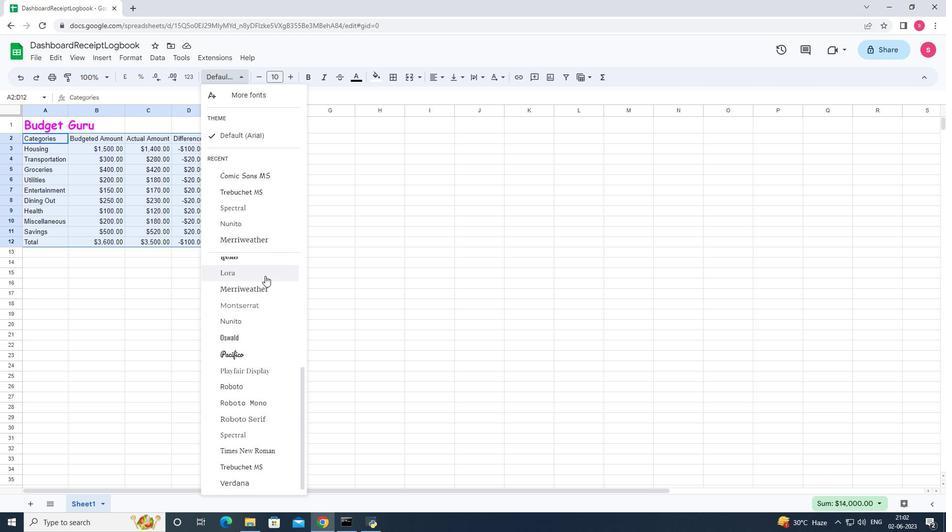 
Action: Mouse moved to (262, 277)
Screenshot: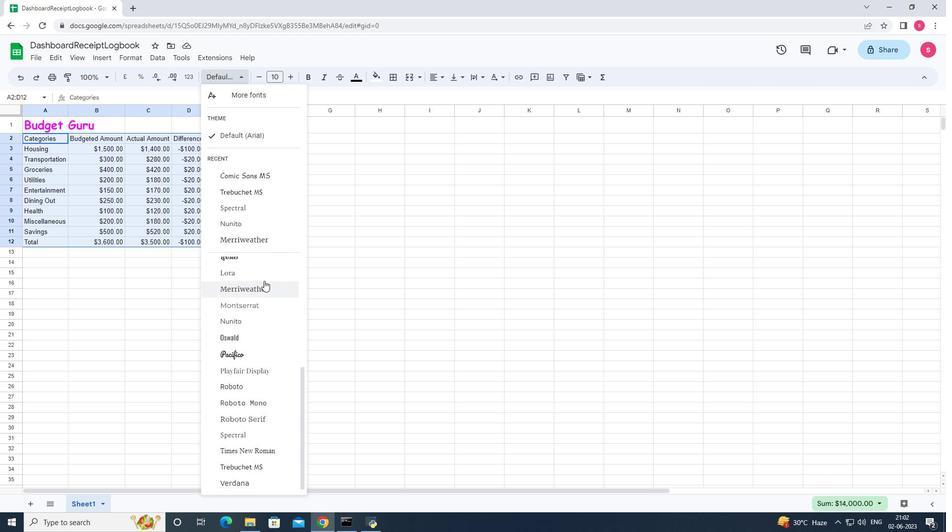 
Action: Mouse scrolled (262, 278) with delta (0, 0)
Screenshot: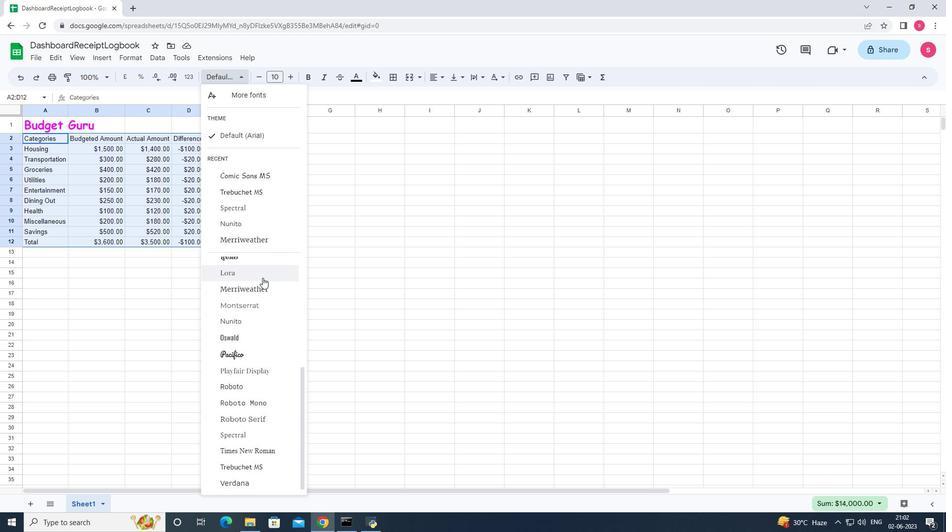 
Action: Mouse scrolled (262, 278) with delta (0, 0)
Screenshot: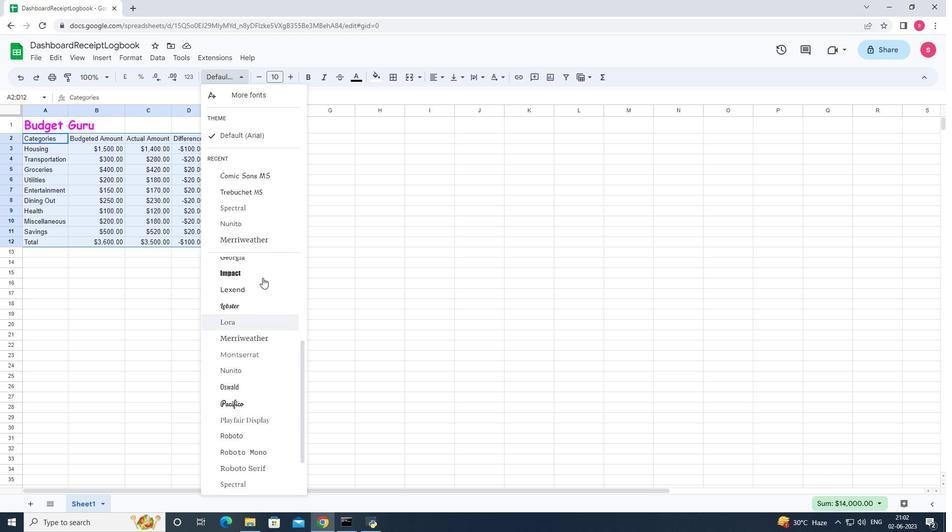 
Action: Mouse moved to (261, 259)
Screenshot: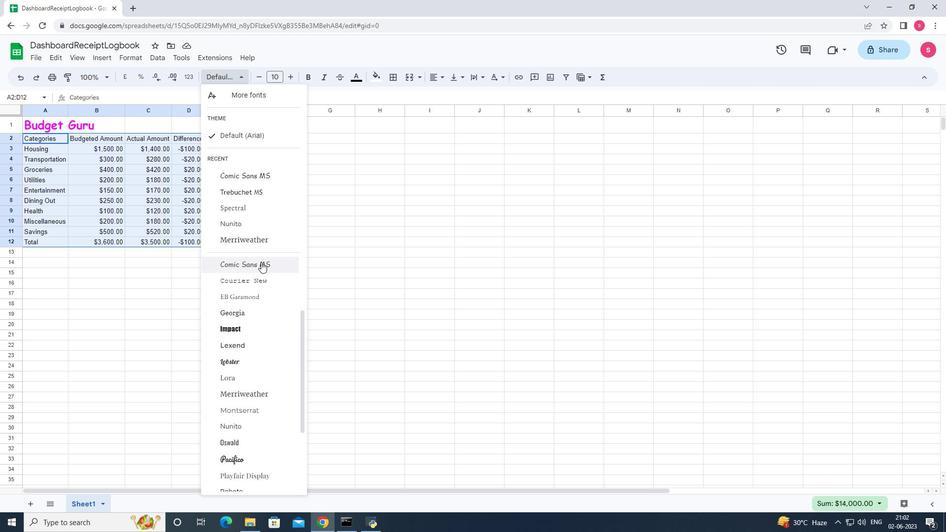 
Action: Mouse pressed left at (261, 259)
Screenshot: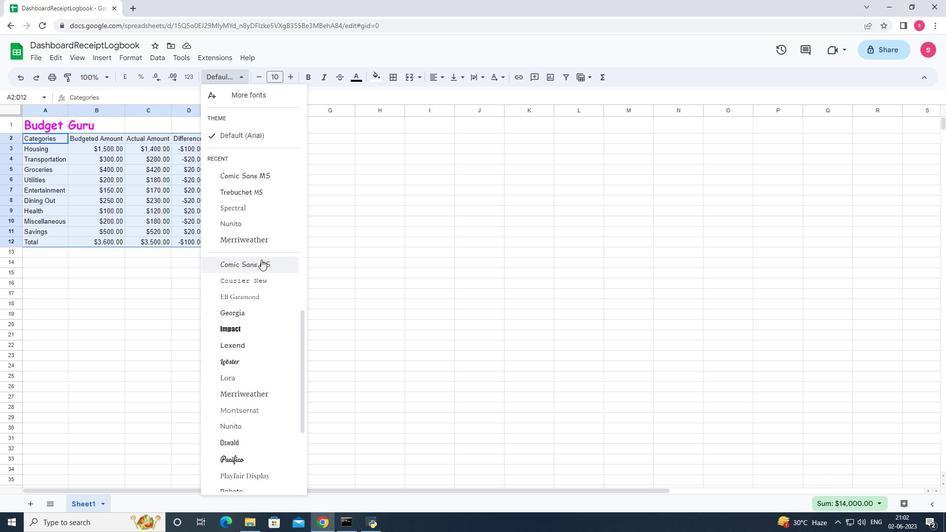 
Action: Mouse moved to (260, 81)
Screenshot: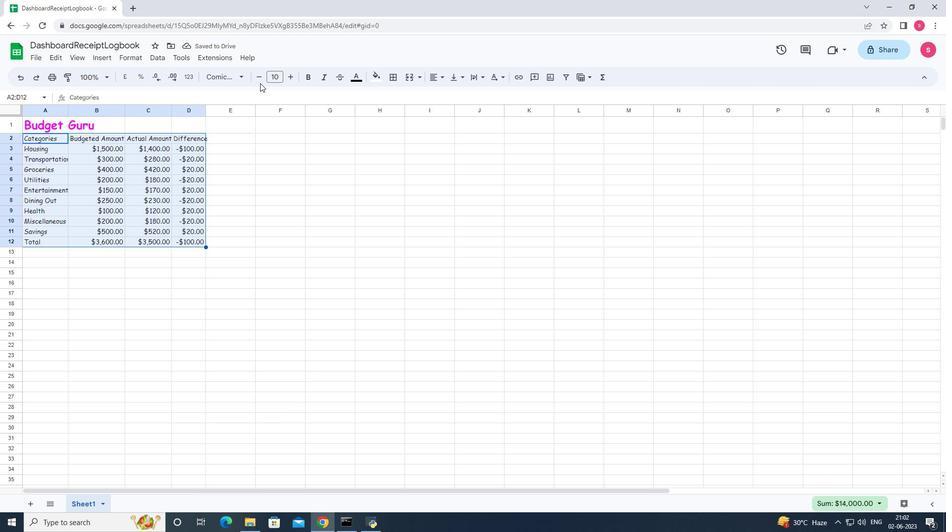
Action: Mouse pressed left at (260, 81)
Screenshot: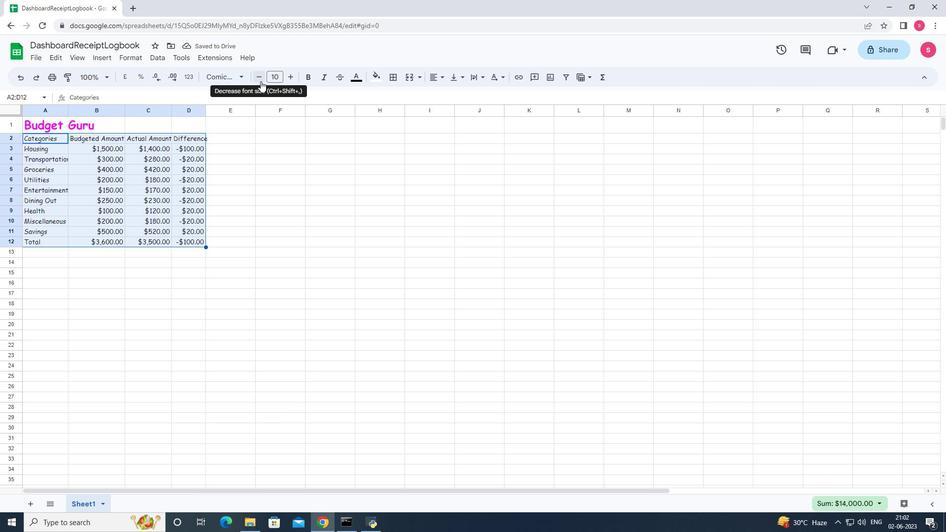 
Action: Mouse moved to (301, 202)
Screenshot: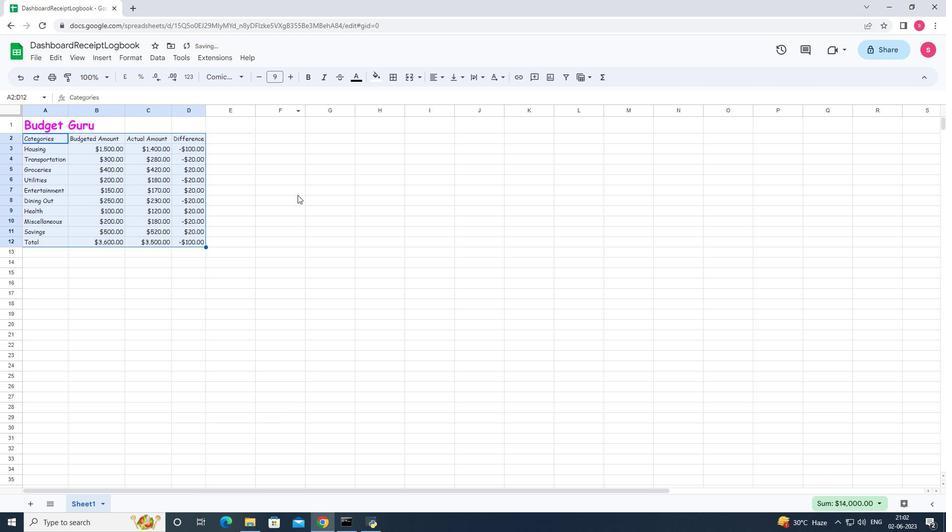 
Action: Mouse pressed left at (301, 202)
Screenshot: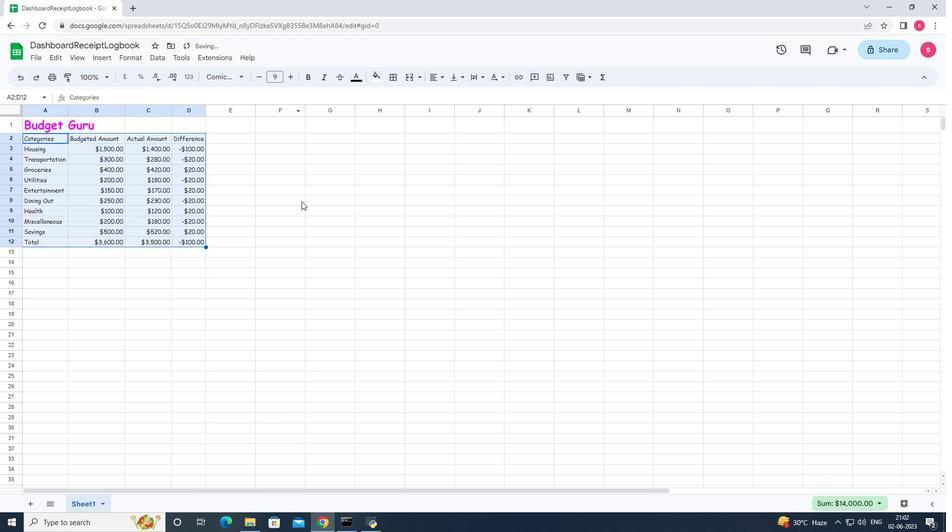 
Action: Mouse moved to (54, 122)
Screenshot: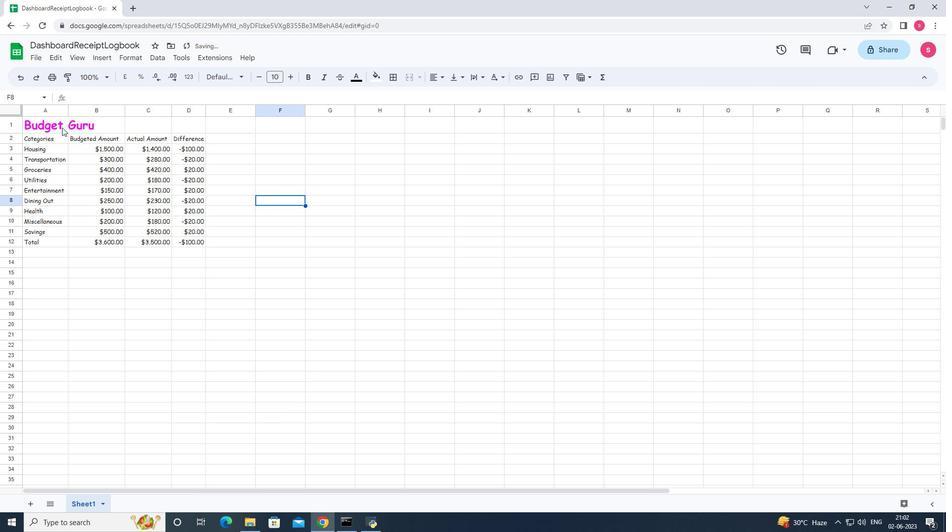 
Action: Mouse pressed left at (54, 122)
Screenshot: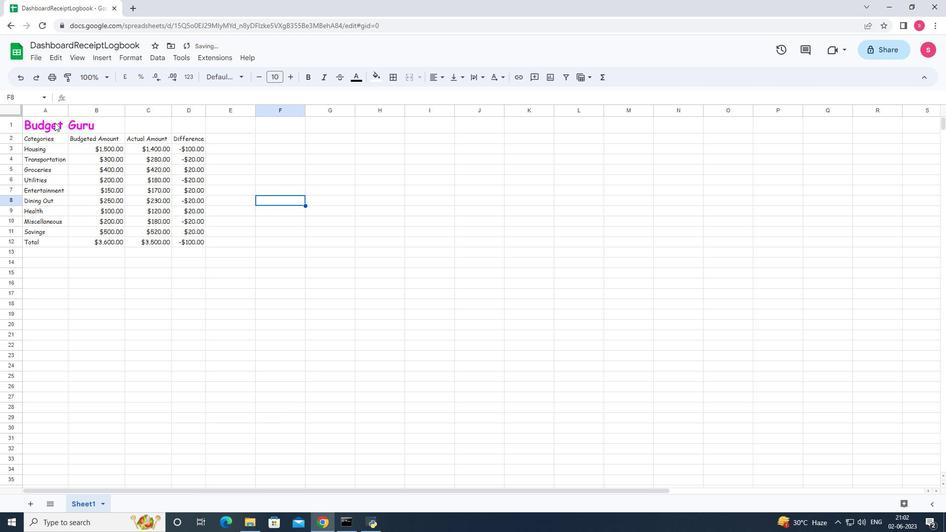 
Action: Mouse moved to (428, 79)
Screenshot: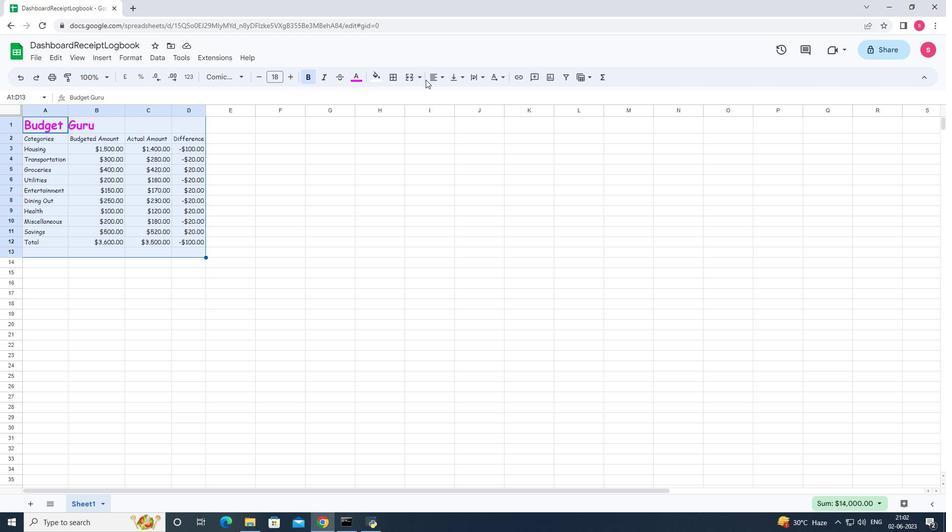 
Action: Mouse pressed left at (428, 79)
Screenshot: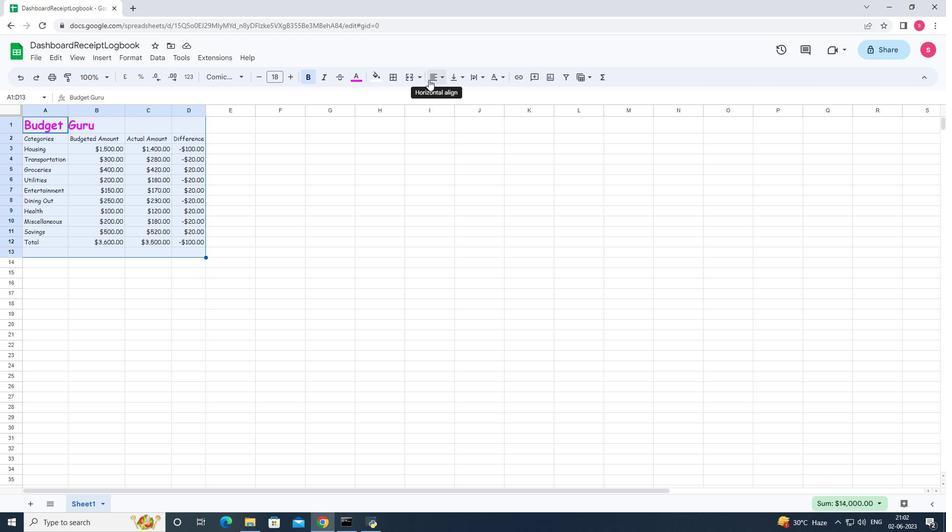 
Action: Mouse moved to (462, 96)
Screenshot: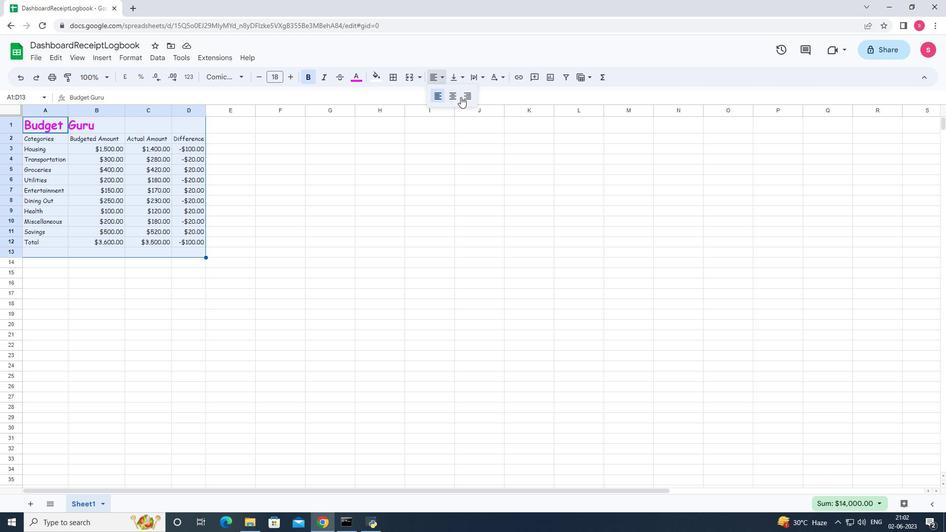 
Action: Mouse pressed left at (462, 96)
Screenshot: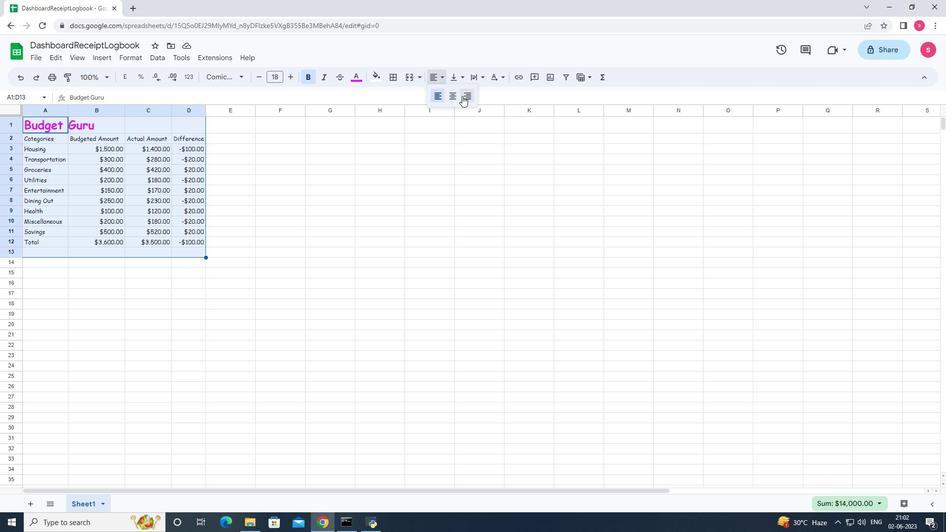
Action: Mouse moved to (381, 205)
Screenshot: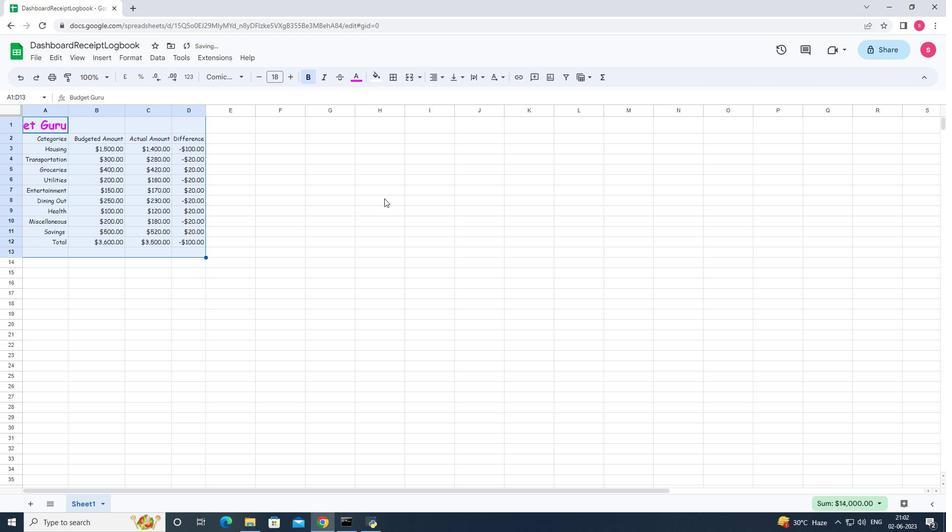 
Action: Mouse pressed left at (381, 205)
Screenshot: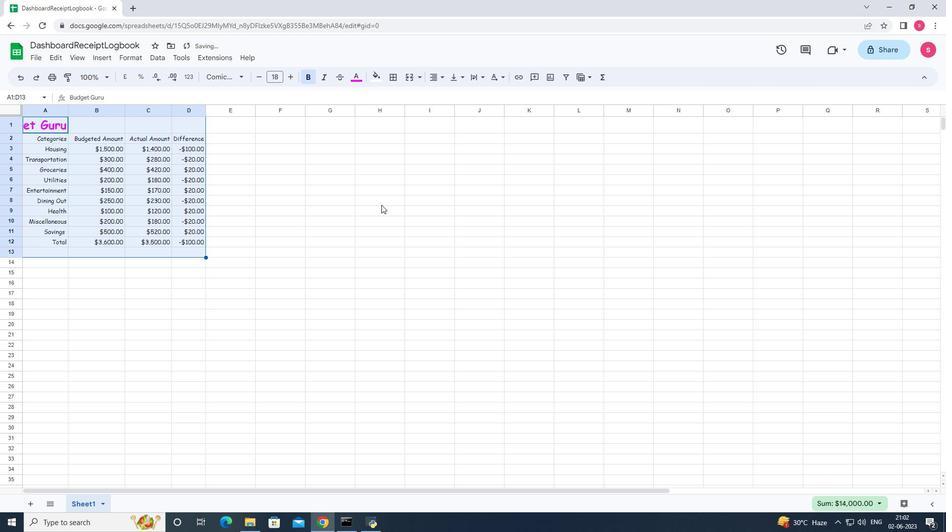 
Action: Mouse moved to (68, 110)
Screenshot: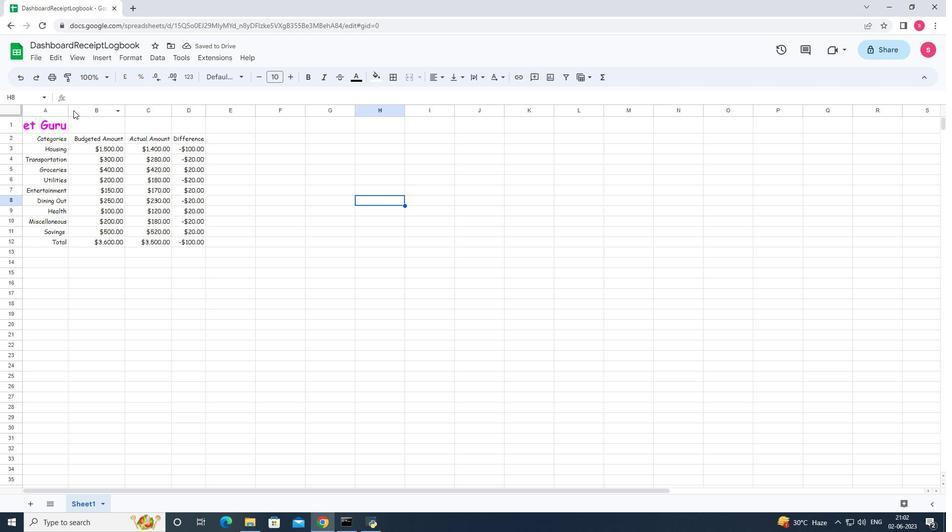 
Action: Mouse pressed left at (68, 110)
Screenshot: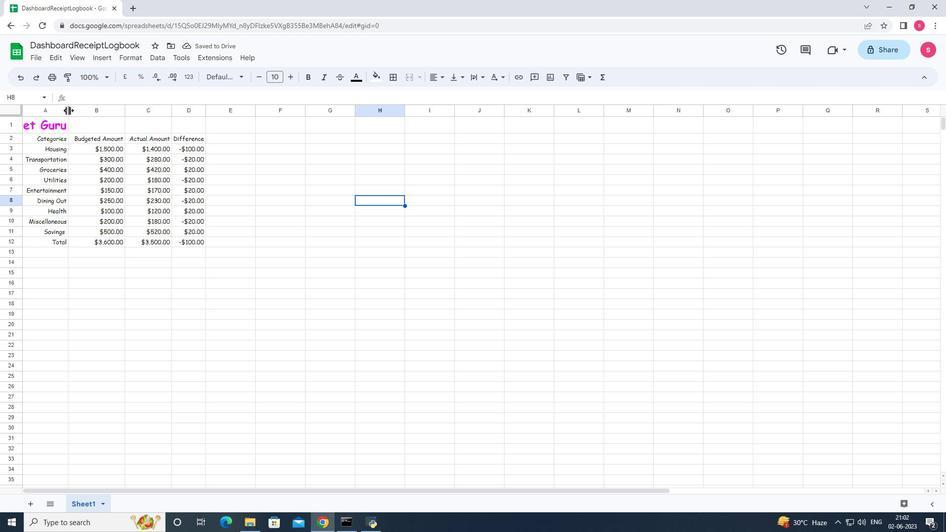
Action: Mouse pressed left at (68, 110)
Screenshot: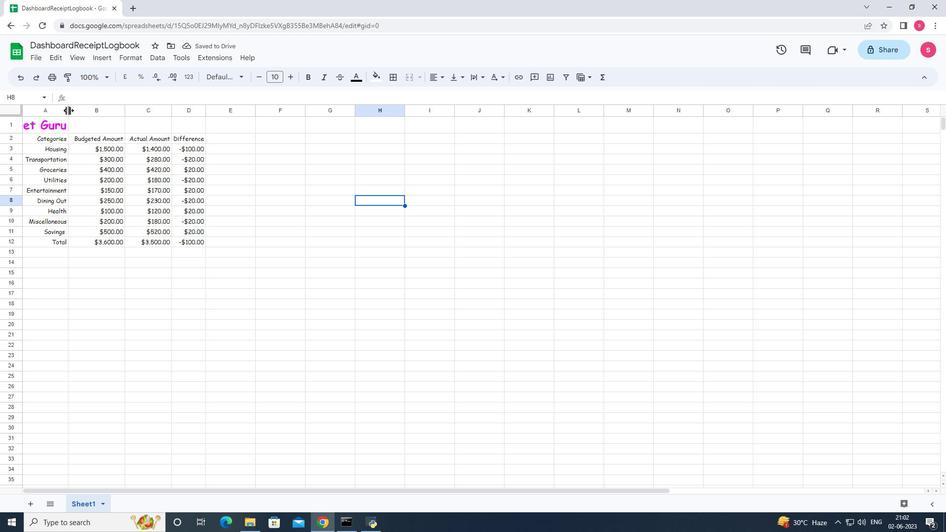 
Action: Mouse moved to (152, 109)
Screenshot: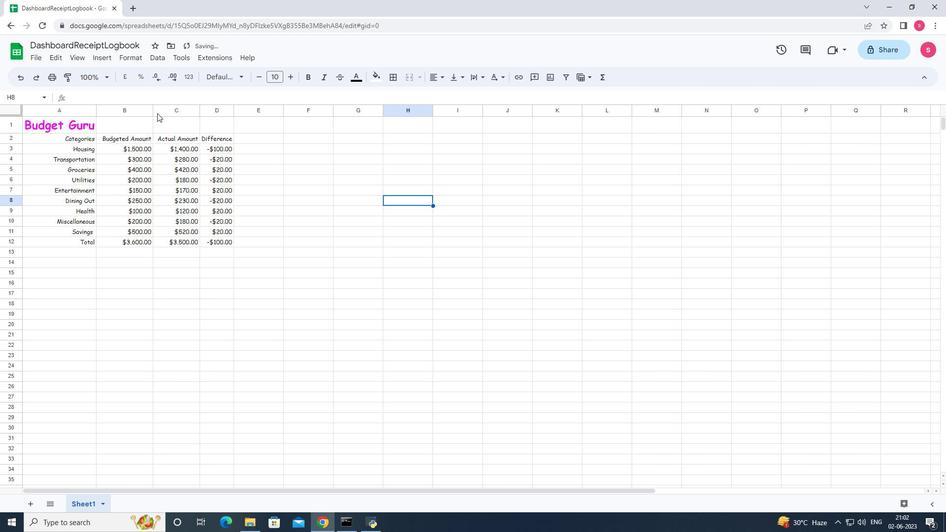 
Action: Mouse pressed left at (152, 109)
Screenshot: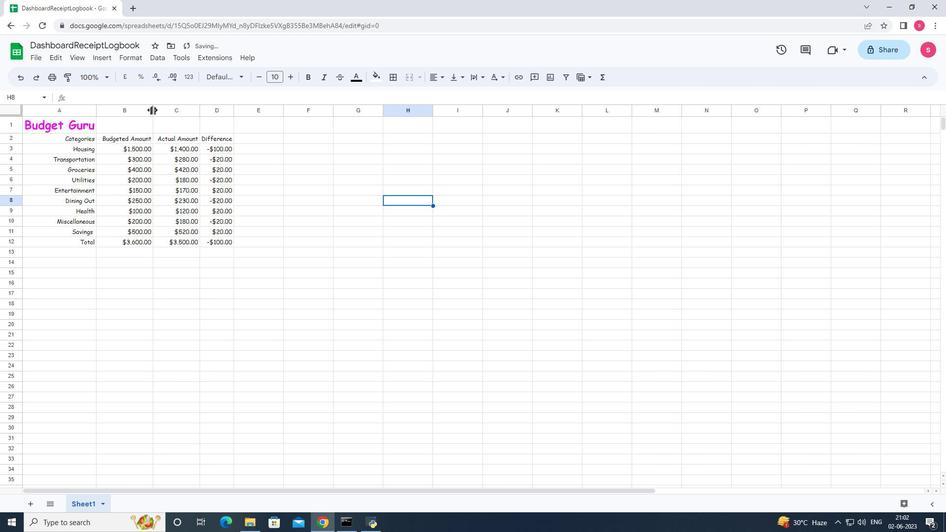 
Action: Mouse pressed left at (152, 109)
Screenshot: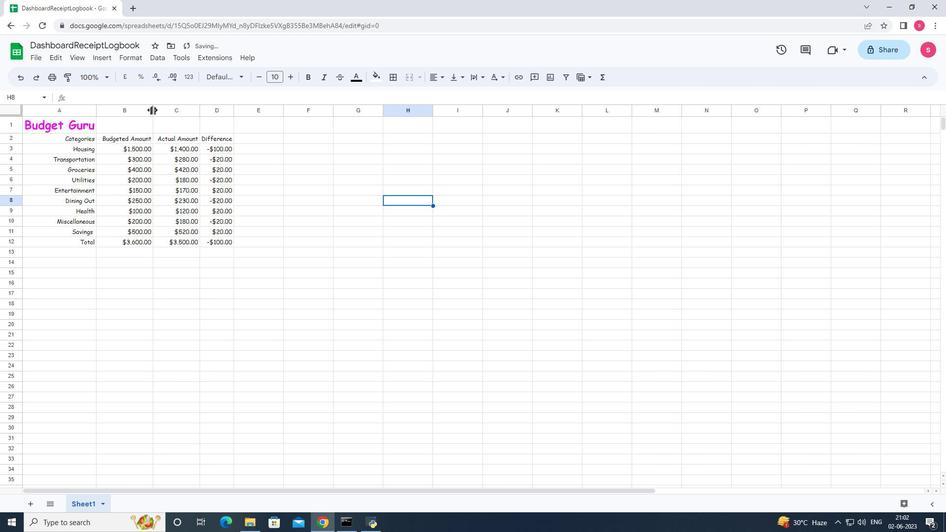 
Action: Mouse moved to (196, 113)
Screenshot: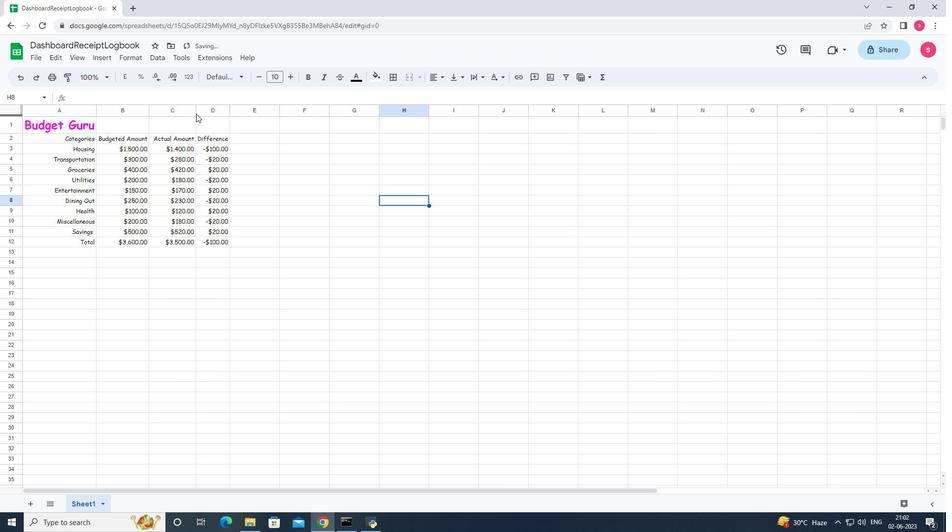 
Action: Mouse pressed left at (196, 113)
Screenshot: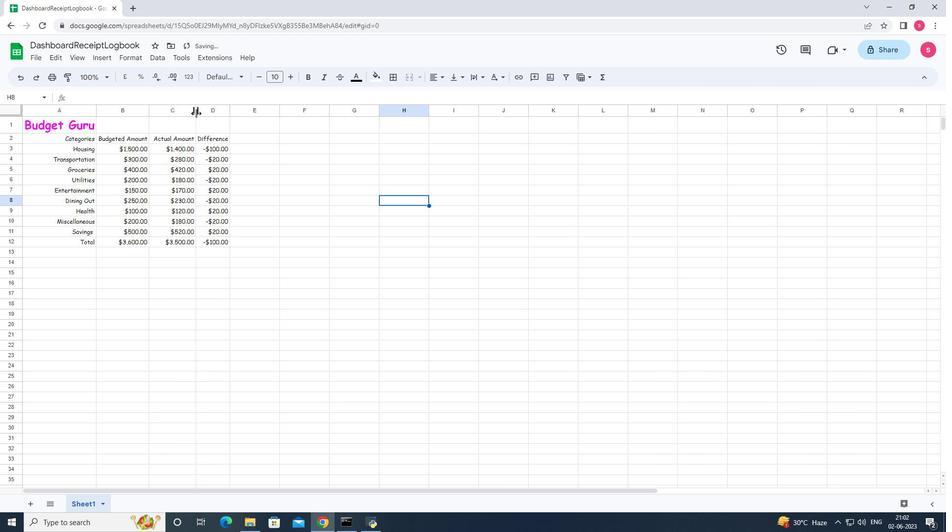 
Action: Mouse pressed left at (196, 113)
Screenshot: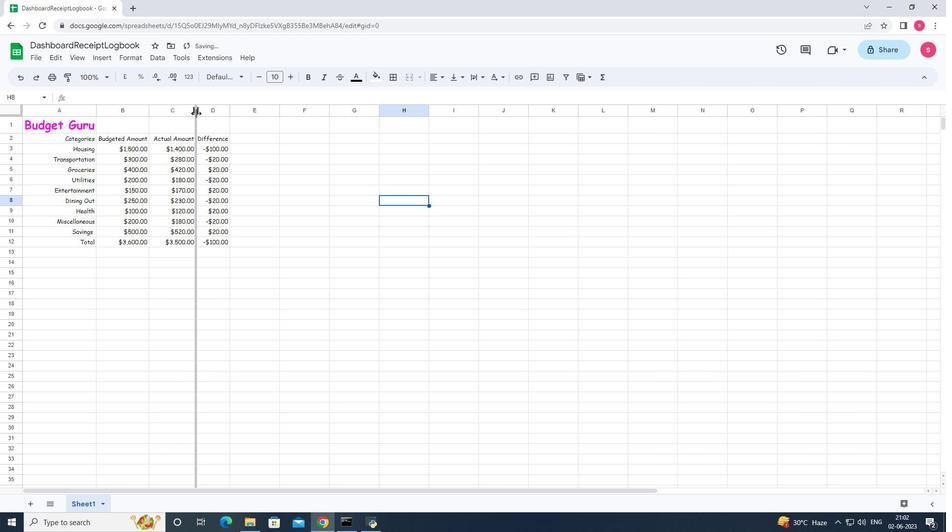 
Action: Mouse moved to (228, 113)
Screenshot: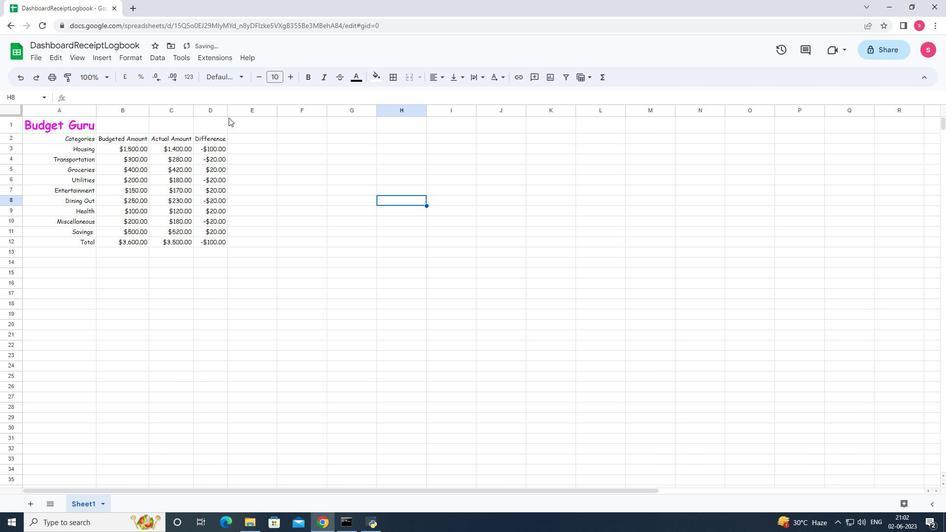
Action: Mouse pressed left at (228, 113)
Screenshot: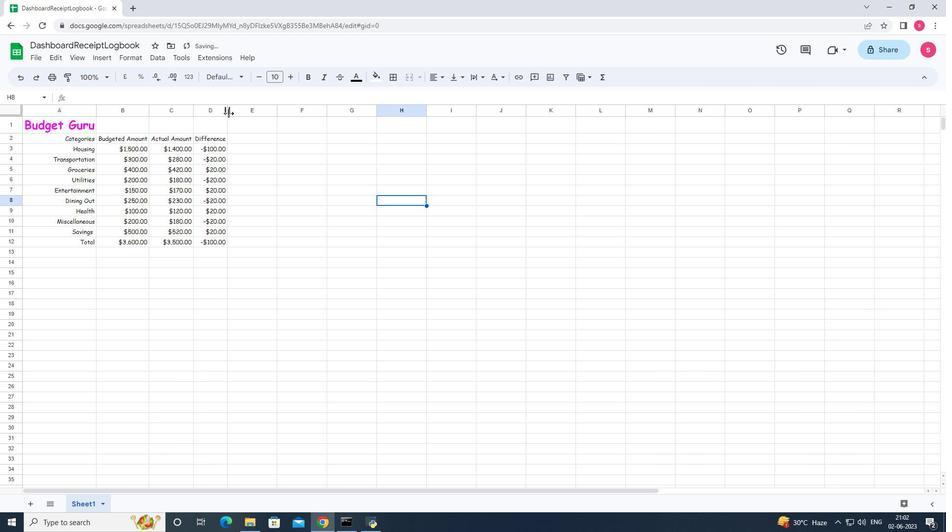 
Action: Mouse pressed left at (228, 113)
Screenshot: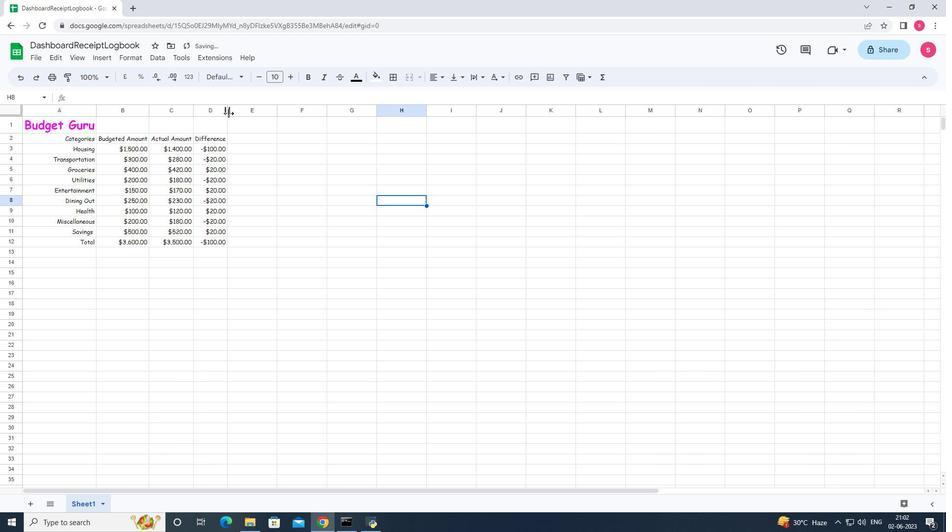 
Action: Mouse moved to (329, 227)
Screenshot: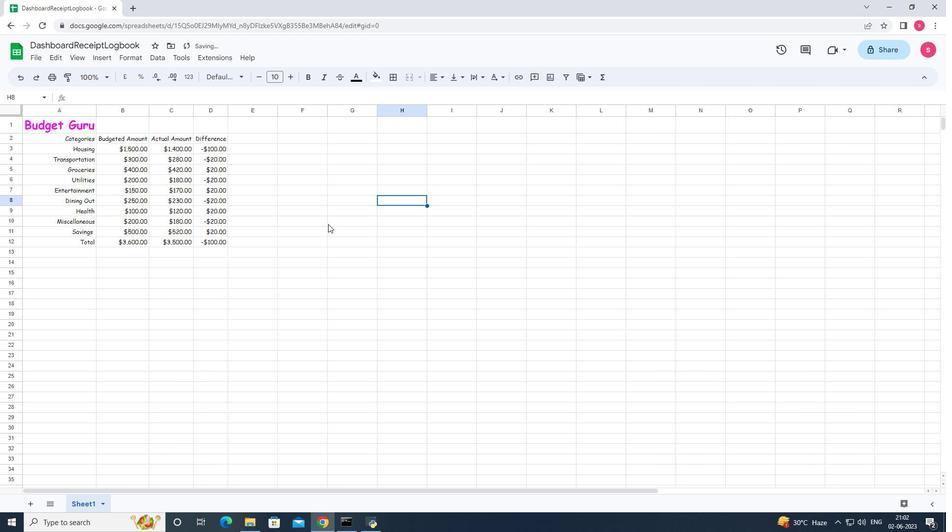 
Action: Key pressed ctrl+S
Screenshot: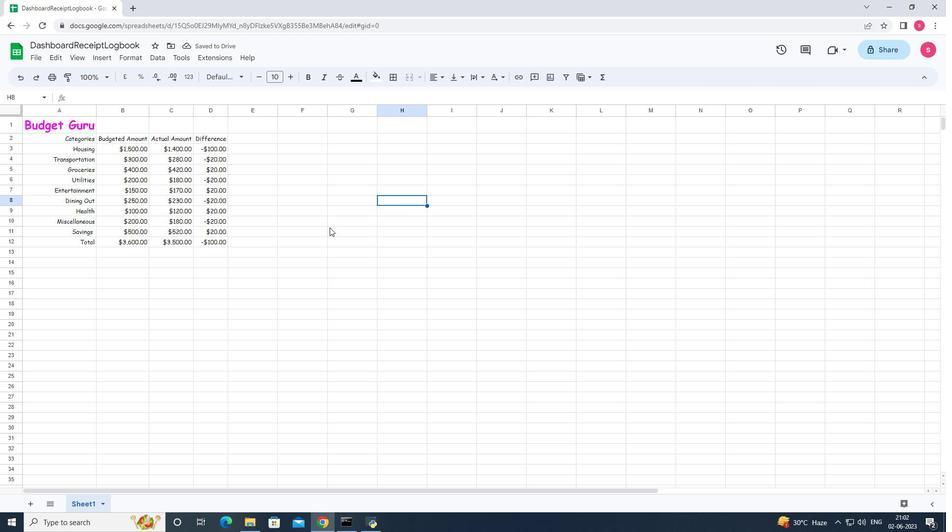 
